 Task: Check the average views per listing of finished basement in the last 1 year.
Action: Mouse moved to (1023, 226)
Screenshot: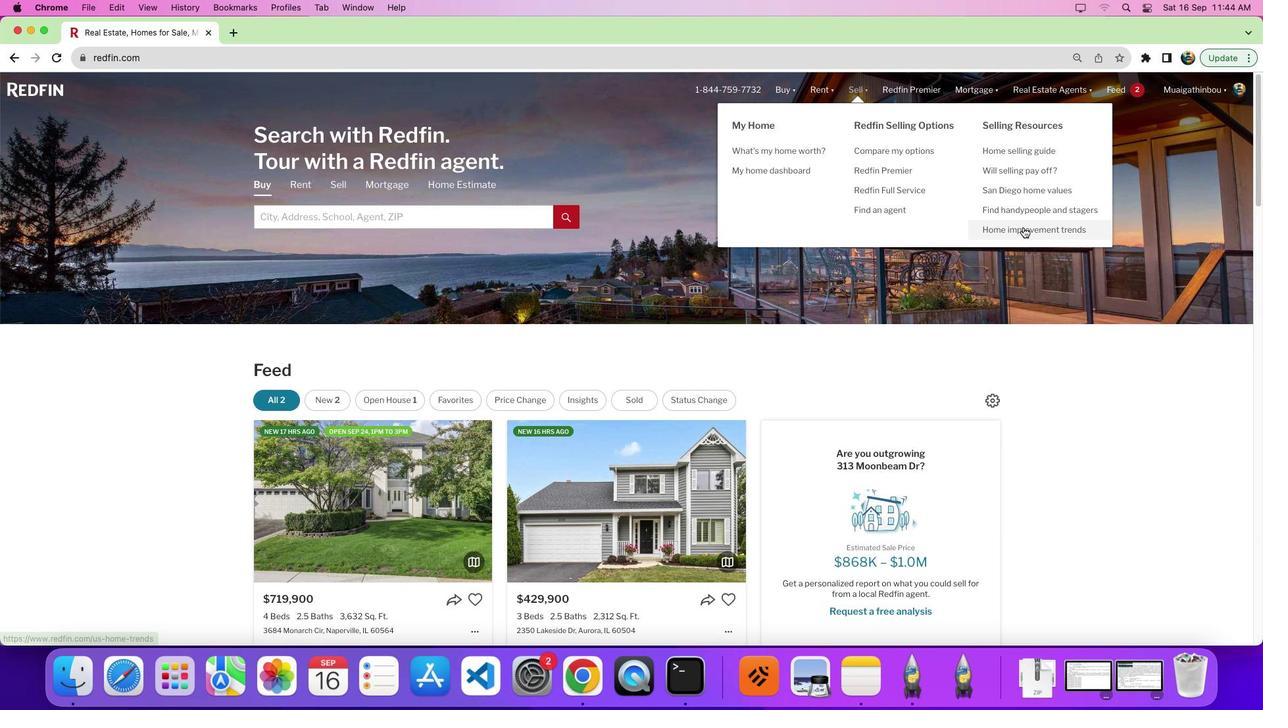 
Action: Mouse pressed left at (1023, 226)
Screenshot: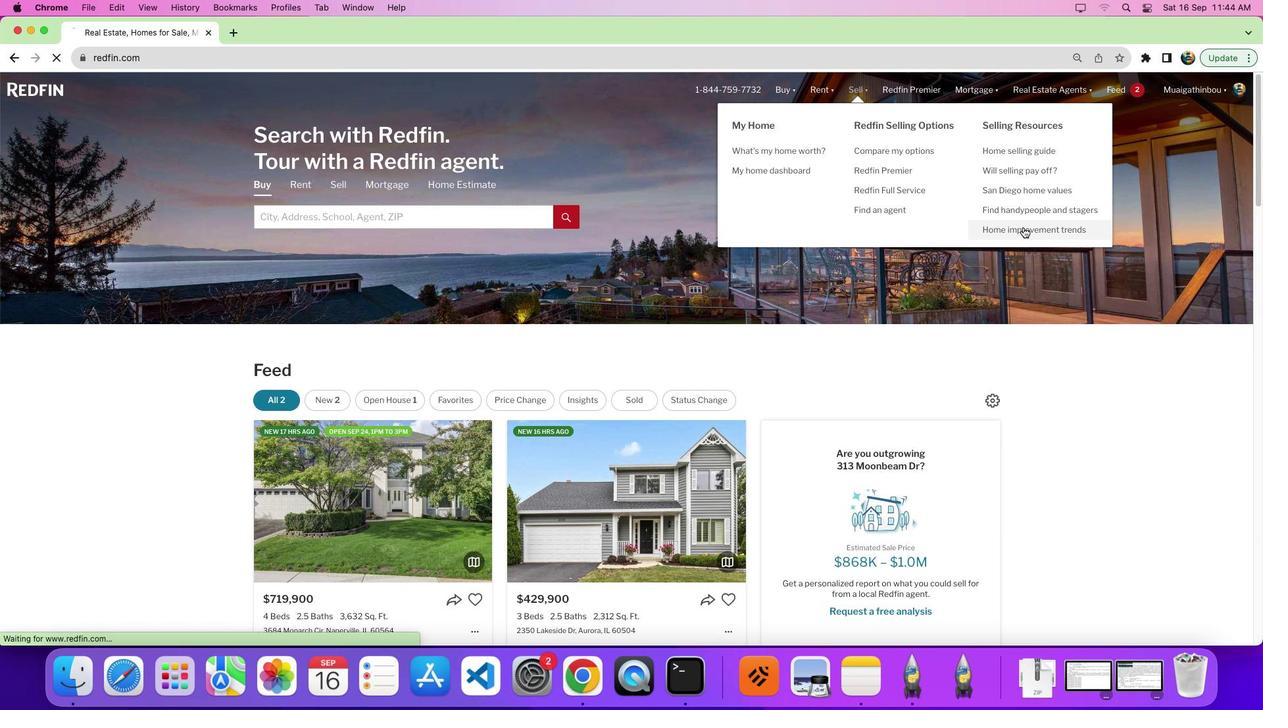 
Action: Mouse pressed left at (1023, 226)
Screenshot: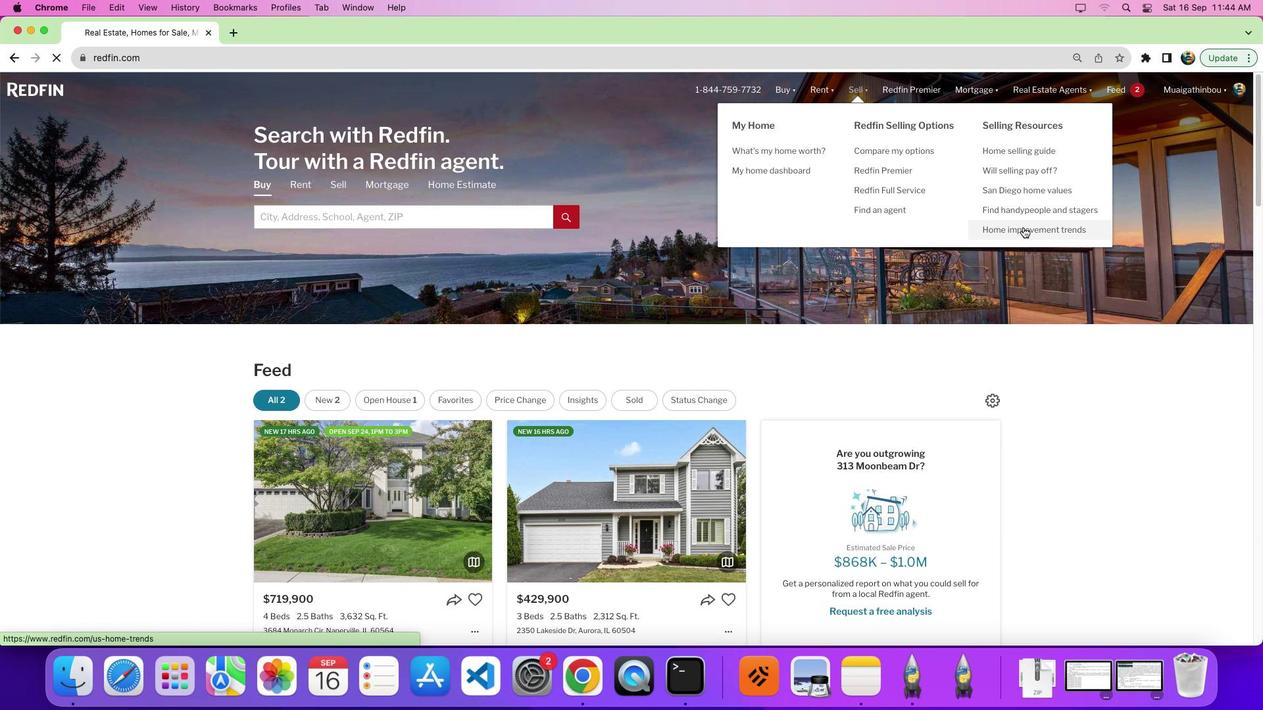 
Action: Mouse moved to (353, 259)
Screenshot: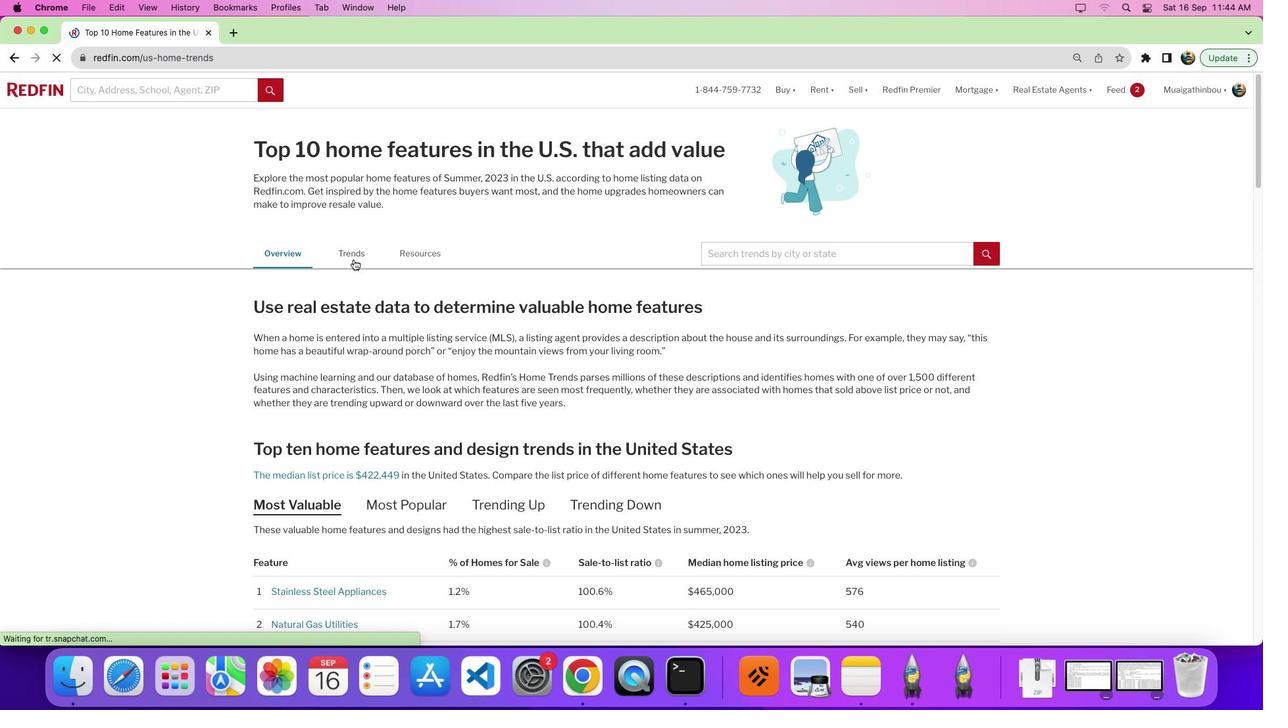 
Action: Mouse pressed left at (353, 259)
Screenshot: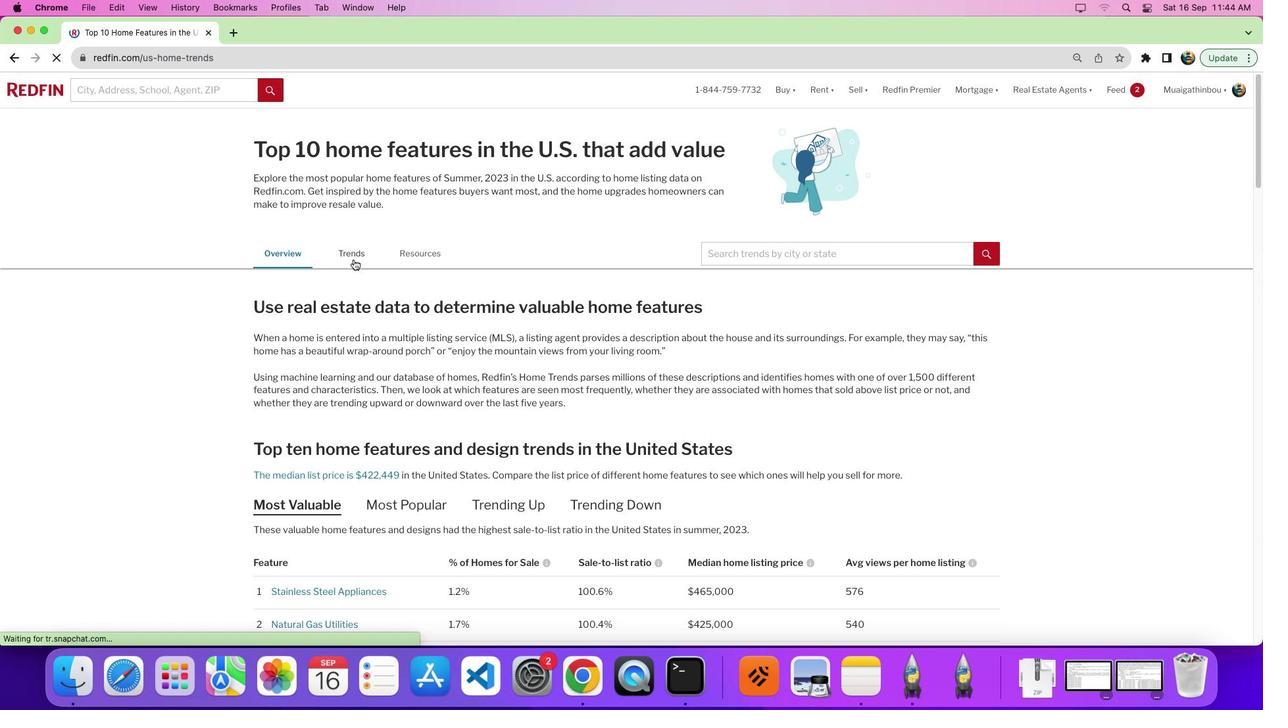 
Action: Mouse moved to (516, 335)
Screenshot: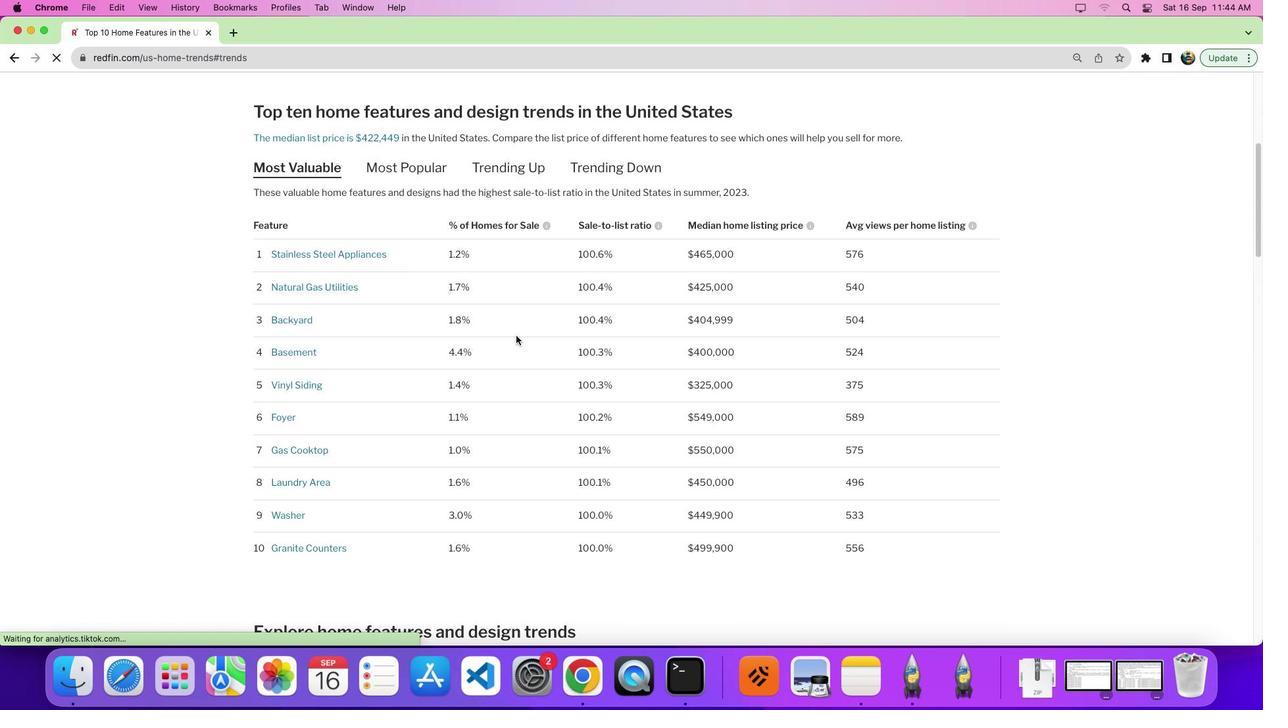 
Action: Mouse scrolled (516, 335) with delta (0, 0)
Screenshot: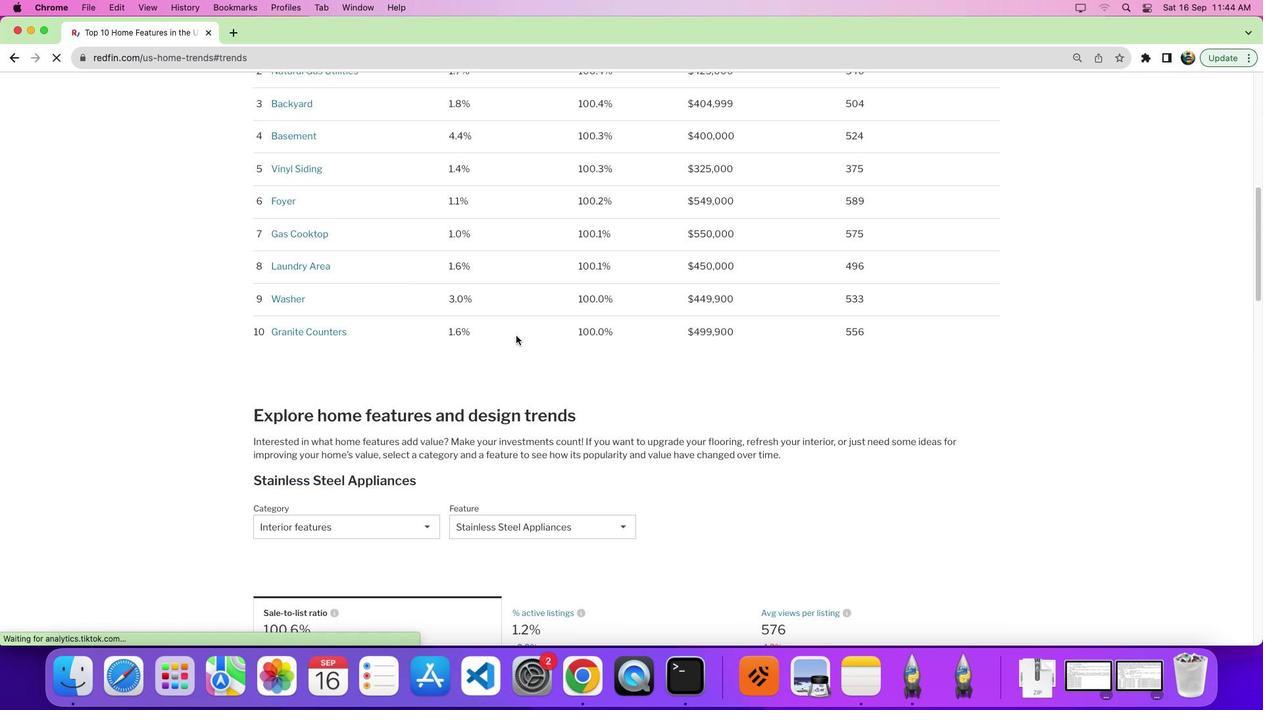 
Action: Mouse scrolled (516, 335) with delta (0, 0)
Screenshot: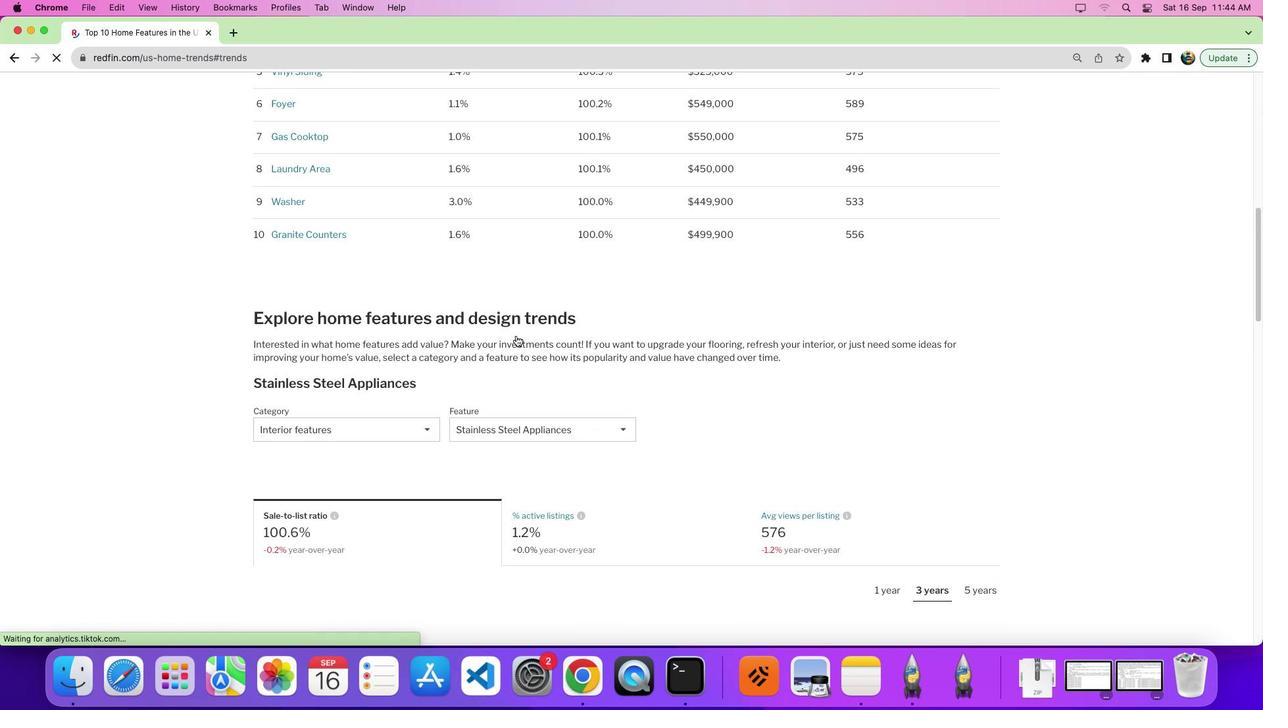 
Action: Mouse scrolled (516, 335) with delta (0, -5)
Screenshot: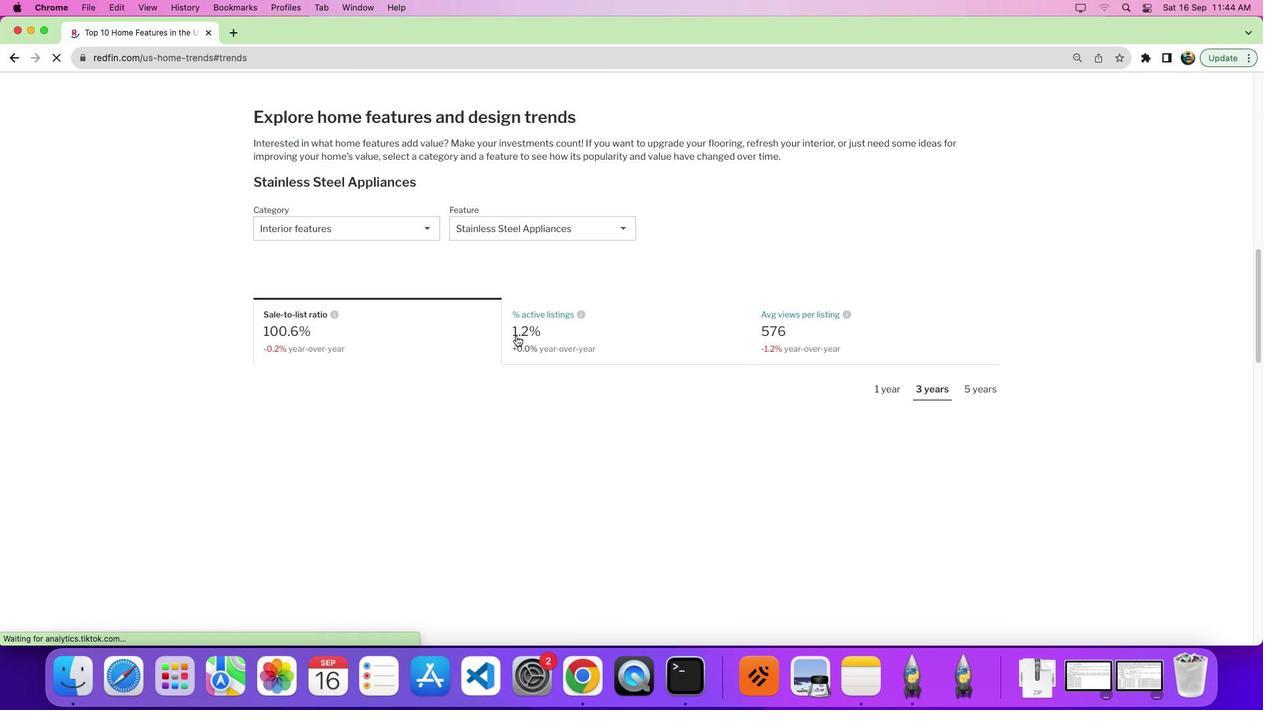 
Action: Mouse scrolled (516, 335) with delta (0, -7)
Screenshot: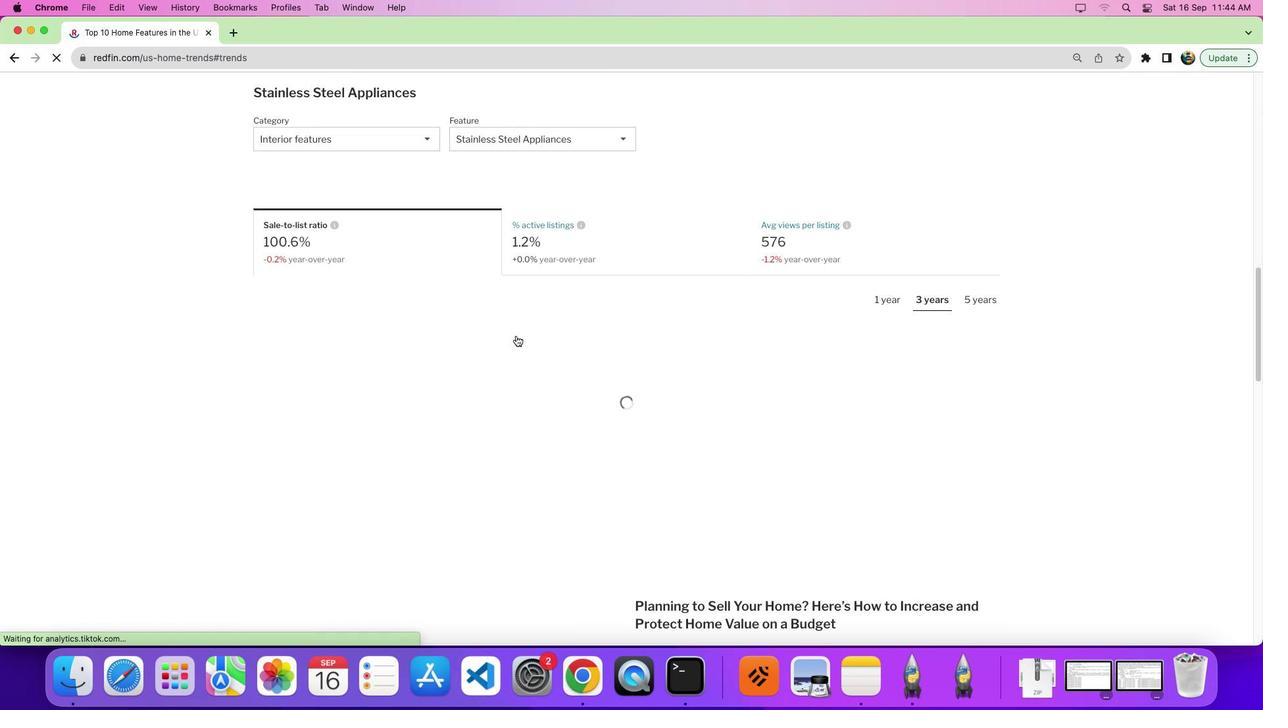 
Action: Mouse scrolled (516, 335) with delta (0, 0)
Screenshot: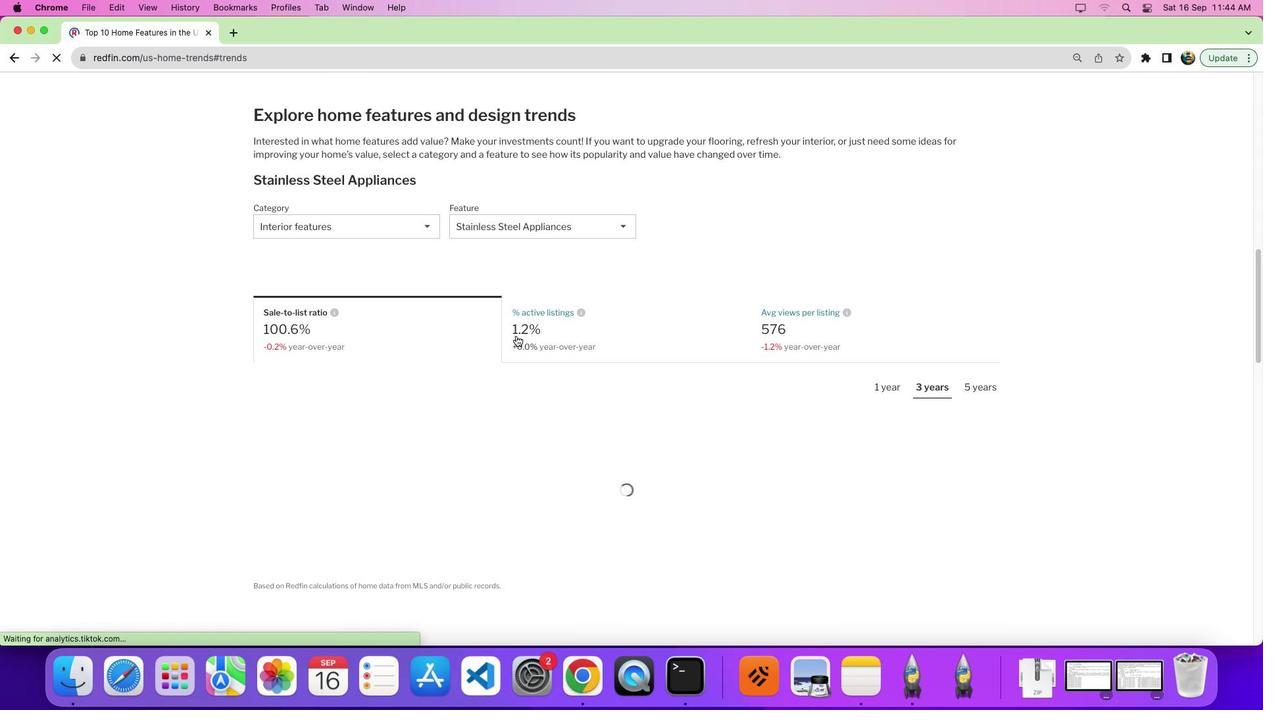 
Action: Mouse moved to (519, 330)
Screenshot: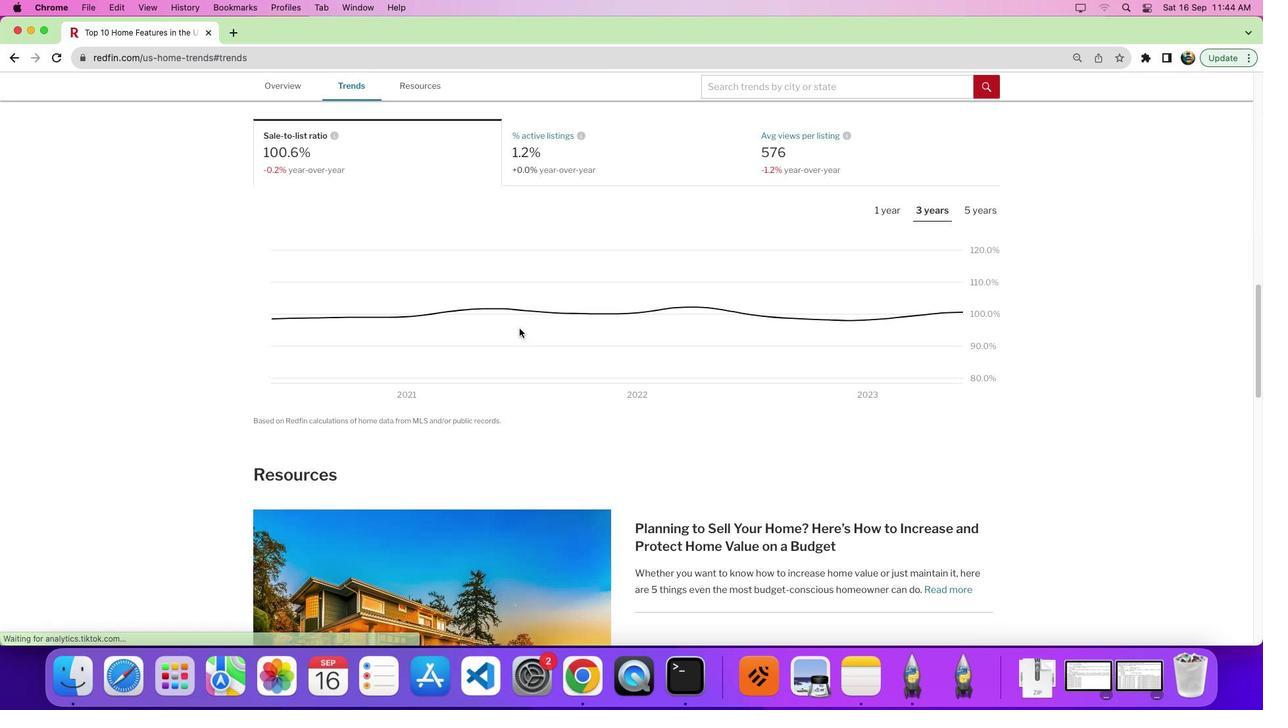 
Action: Mouse scrolled (519, 330) with delta (0, 0)
Screenshot: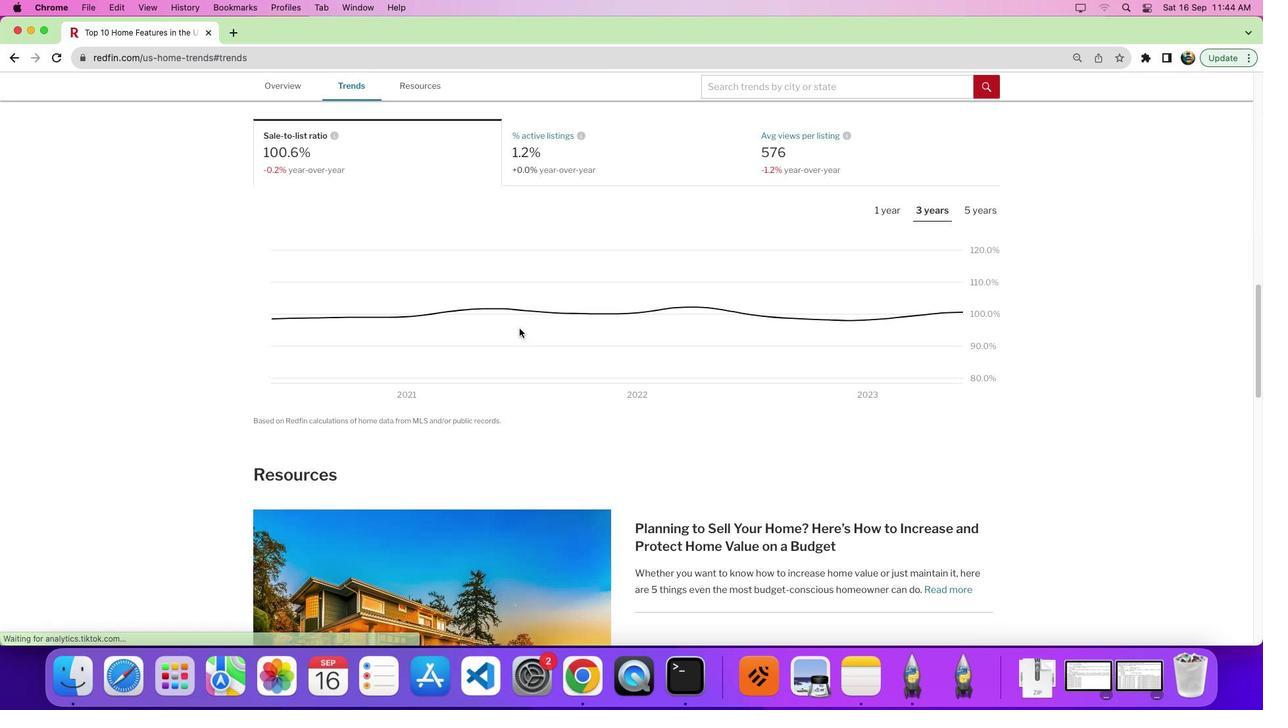 
Action: Mouse moved to (519, 329)
Screenshot: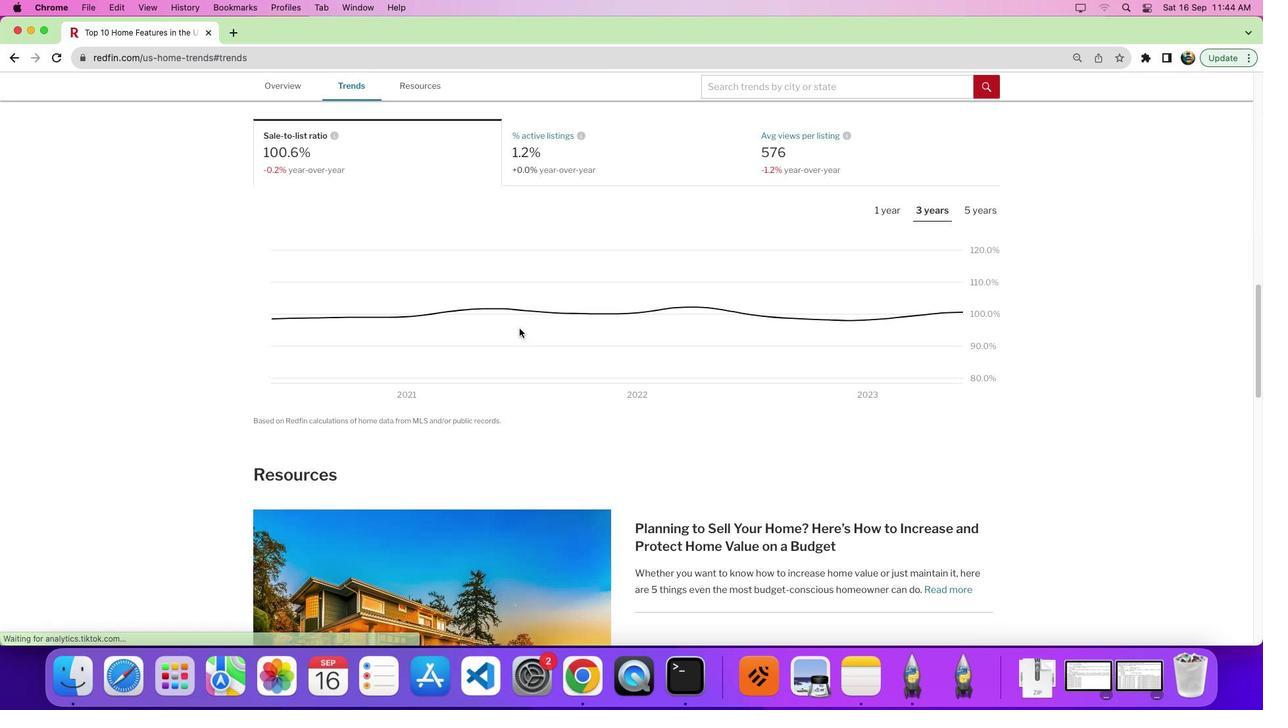 
Action: Mouse scrolled (519, 329) with delta (0, 0)
Screenshot: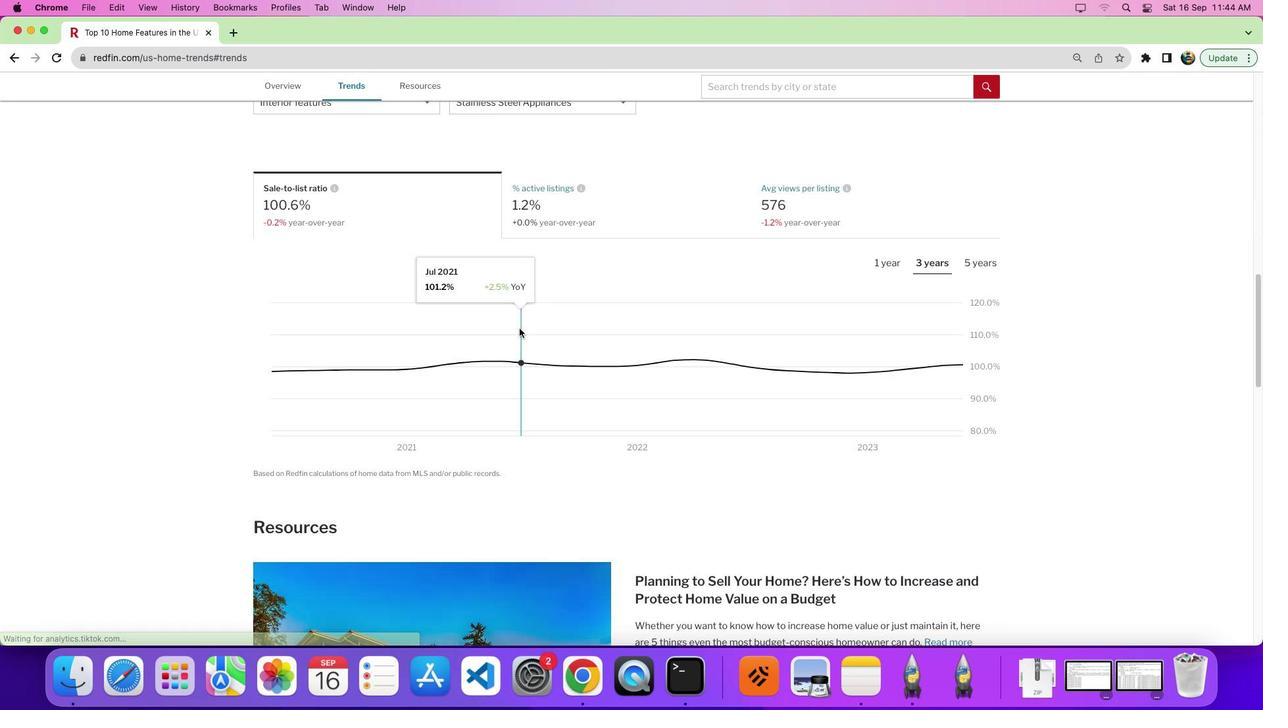 
Action: Mouse moved to (519, 328)
Screenshot: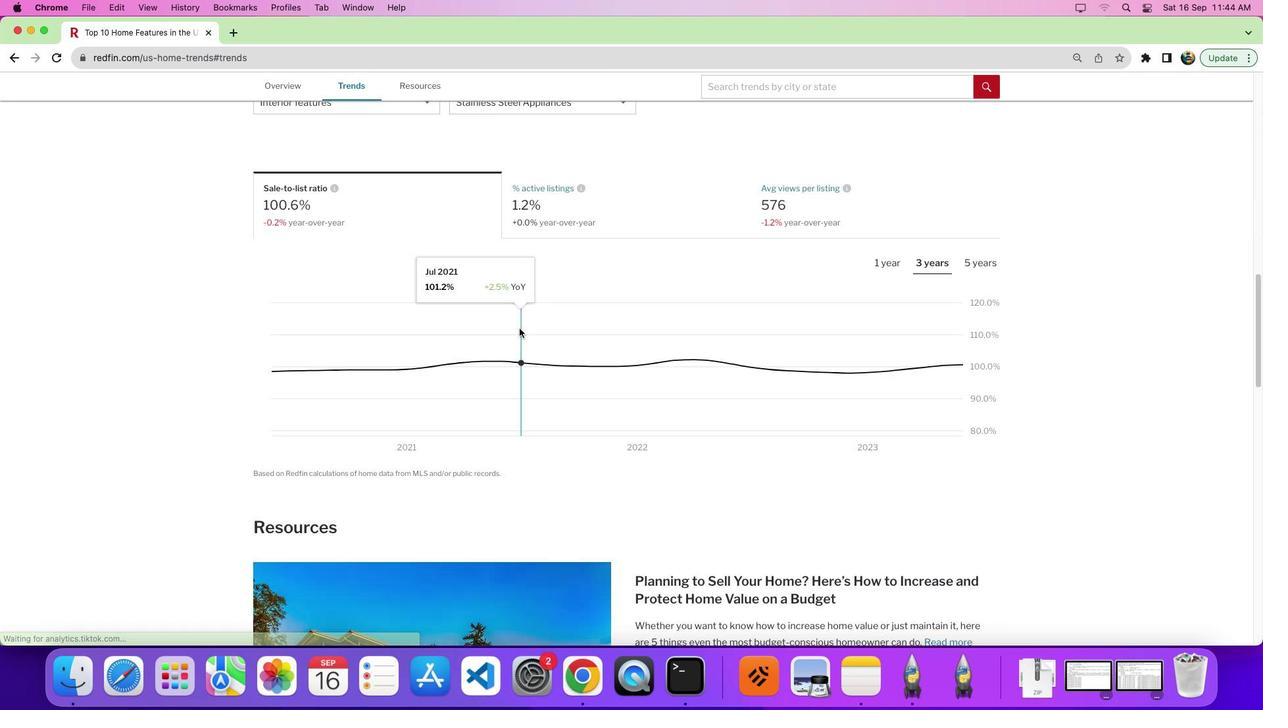 
Action: Mouse scrolled (519, 328) with delta (0, -4)
Screenshot: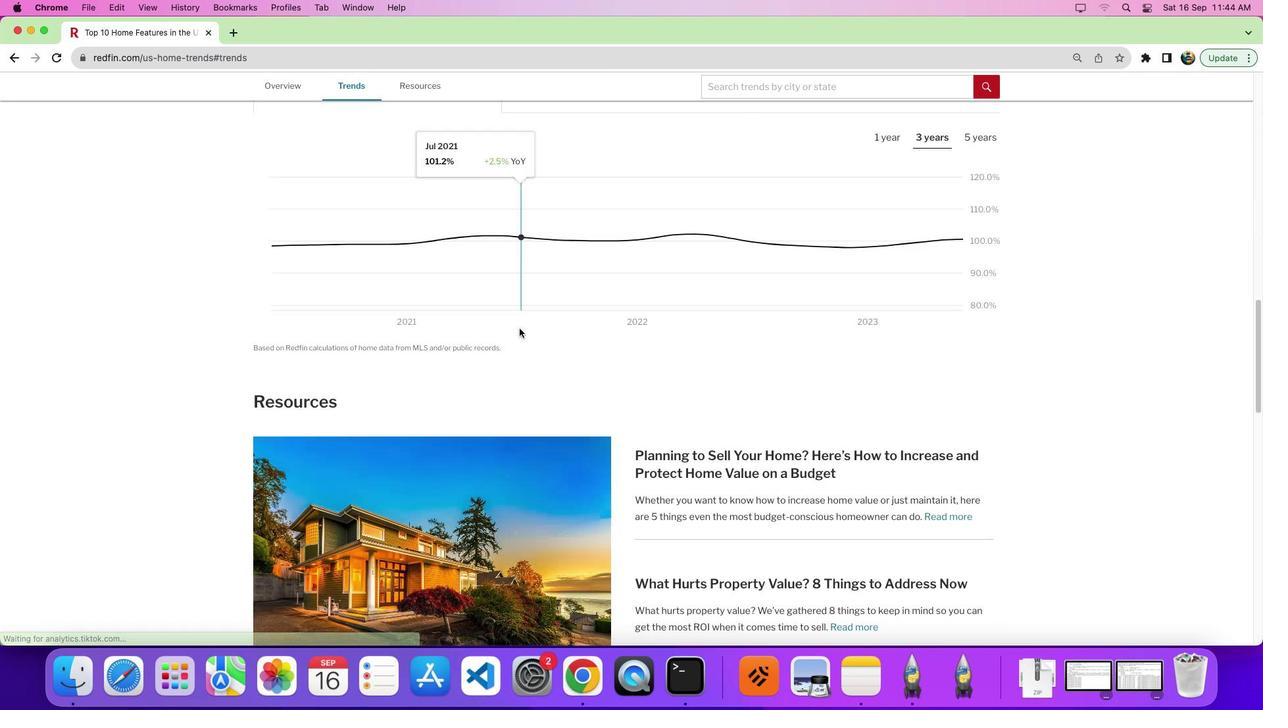 
Action: Mouse moved to (519, 328)
Screenshot: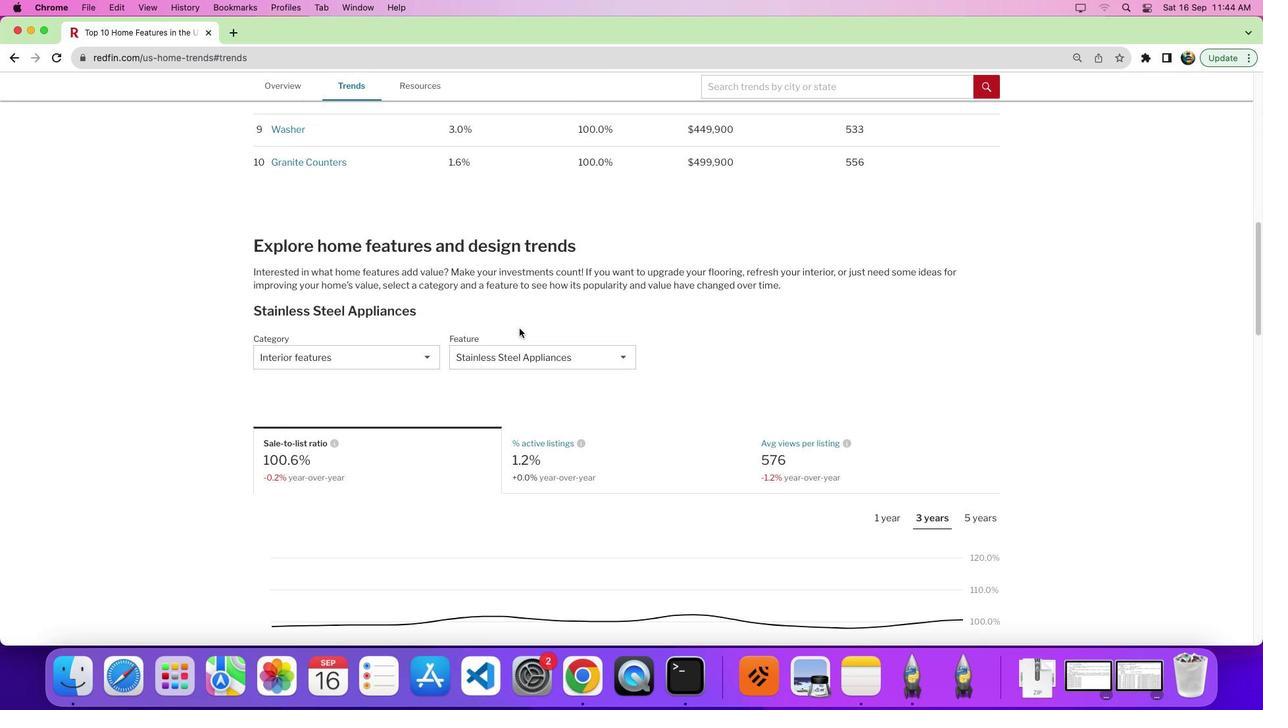 
Action: Mouse scrolled (519, 328) with delta (0, 0)
Screenshot: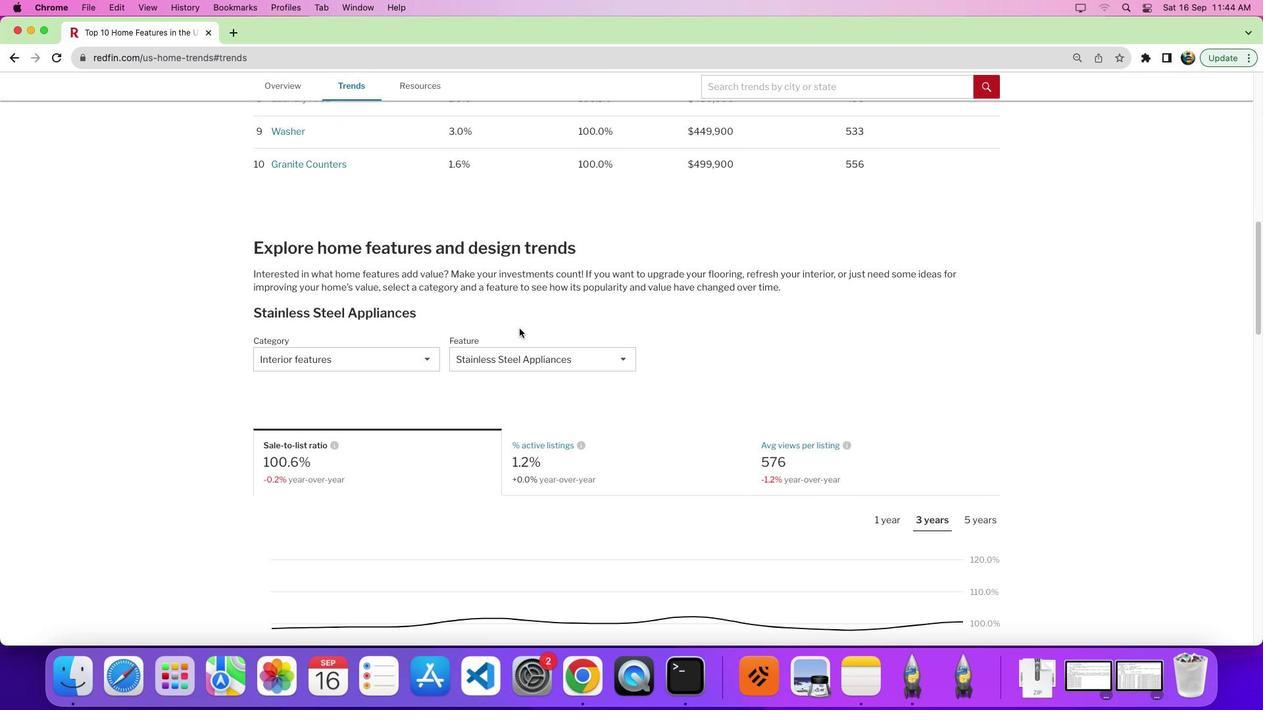 
Action: Mouse moved to (529, 362)
Screenshot: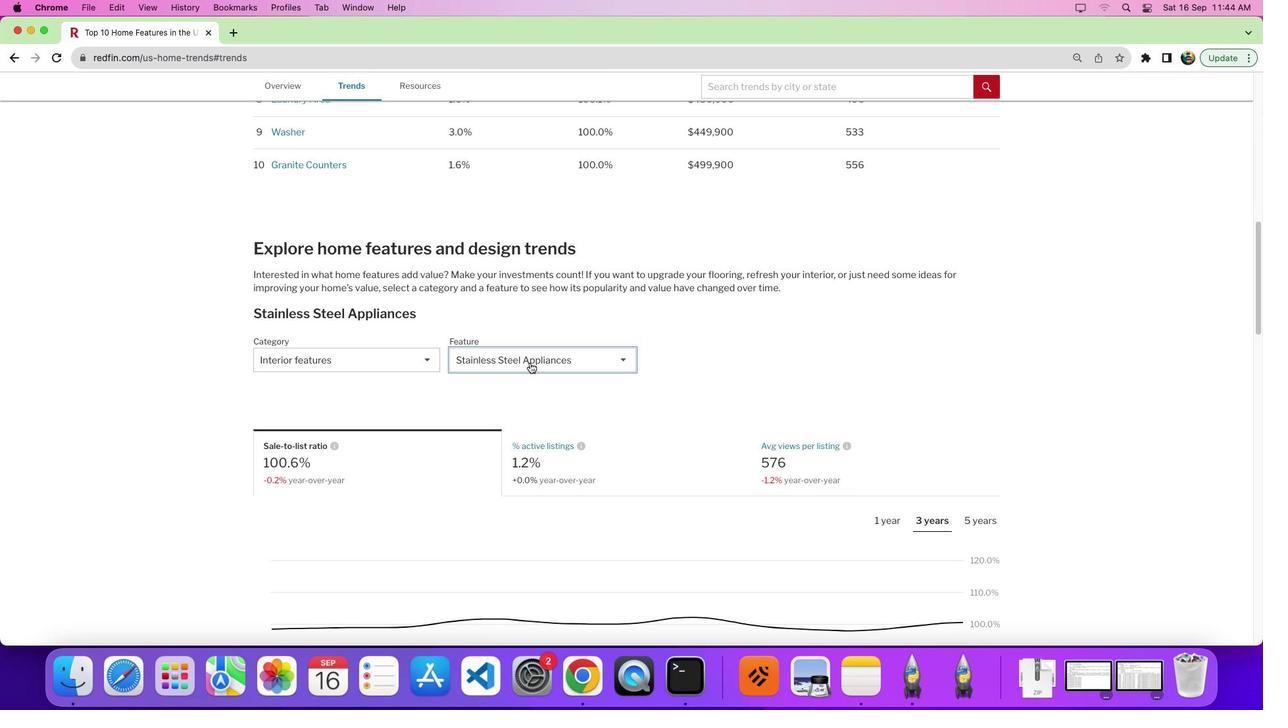 
Action: Mouse pressed left at (529, 362)
Screenshot: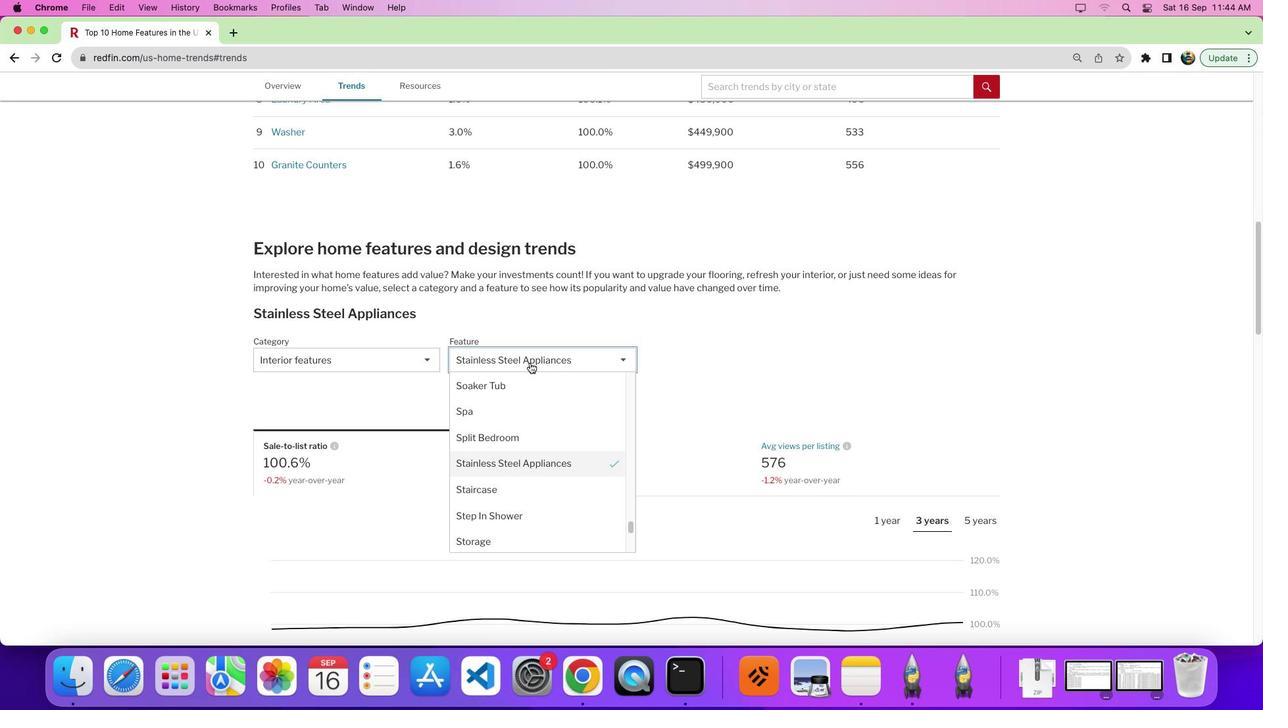 
Action: Mouse moved to (636, 467)
Screenshot: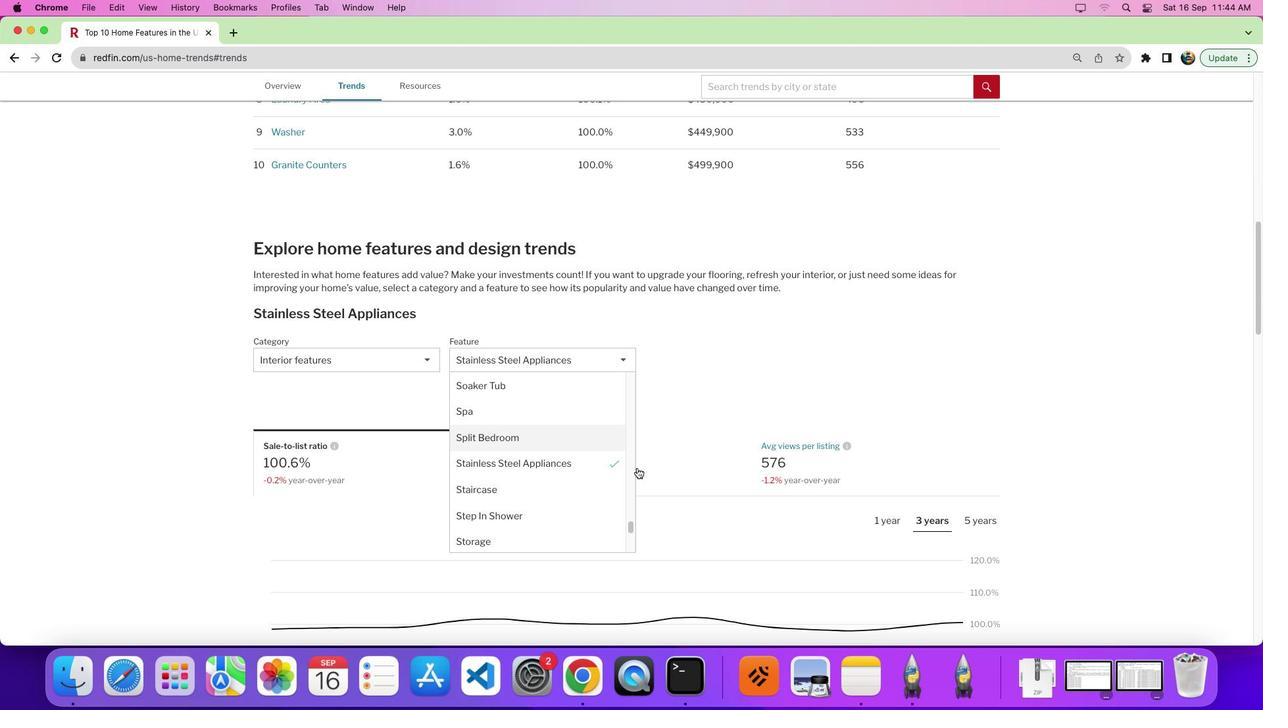 
Action: Mouse pressed left at (636, 467)
Screenshot: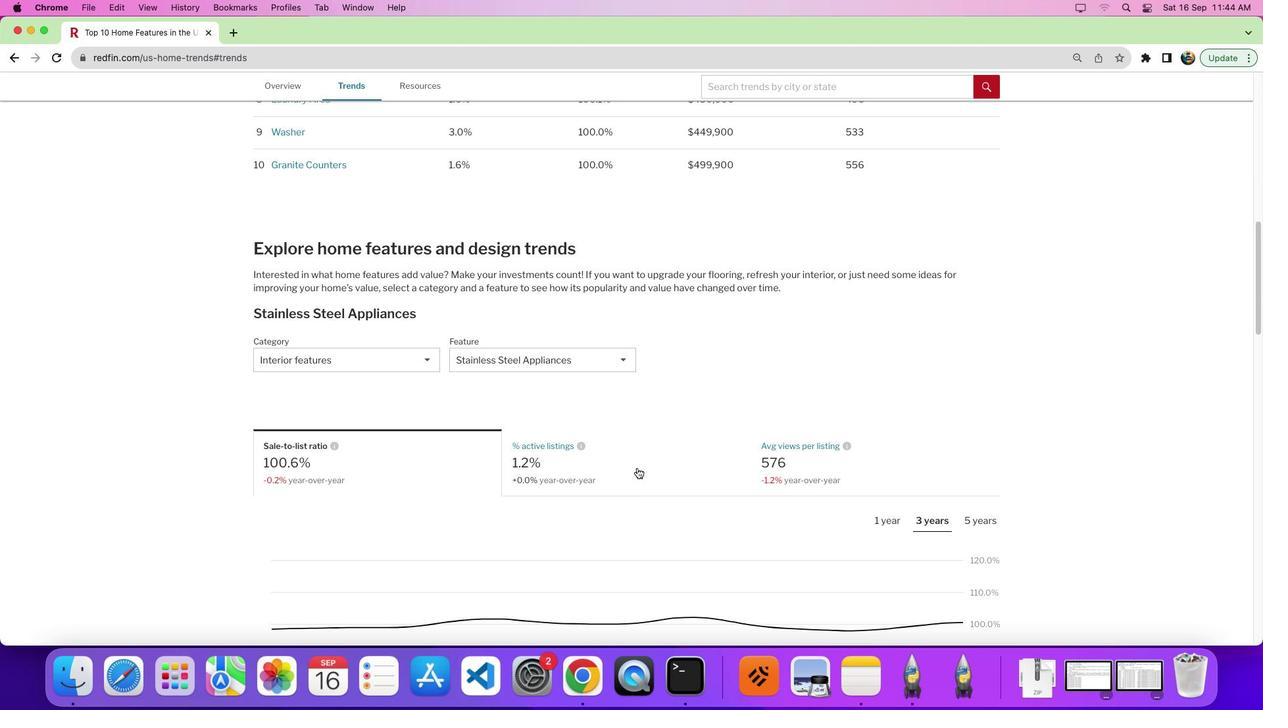 
Action: Mouse moved to (588, 361)
Screenshot: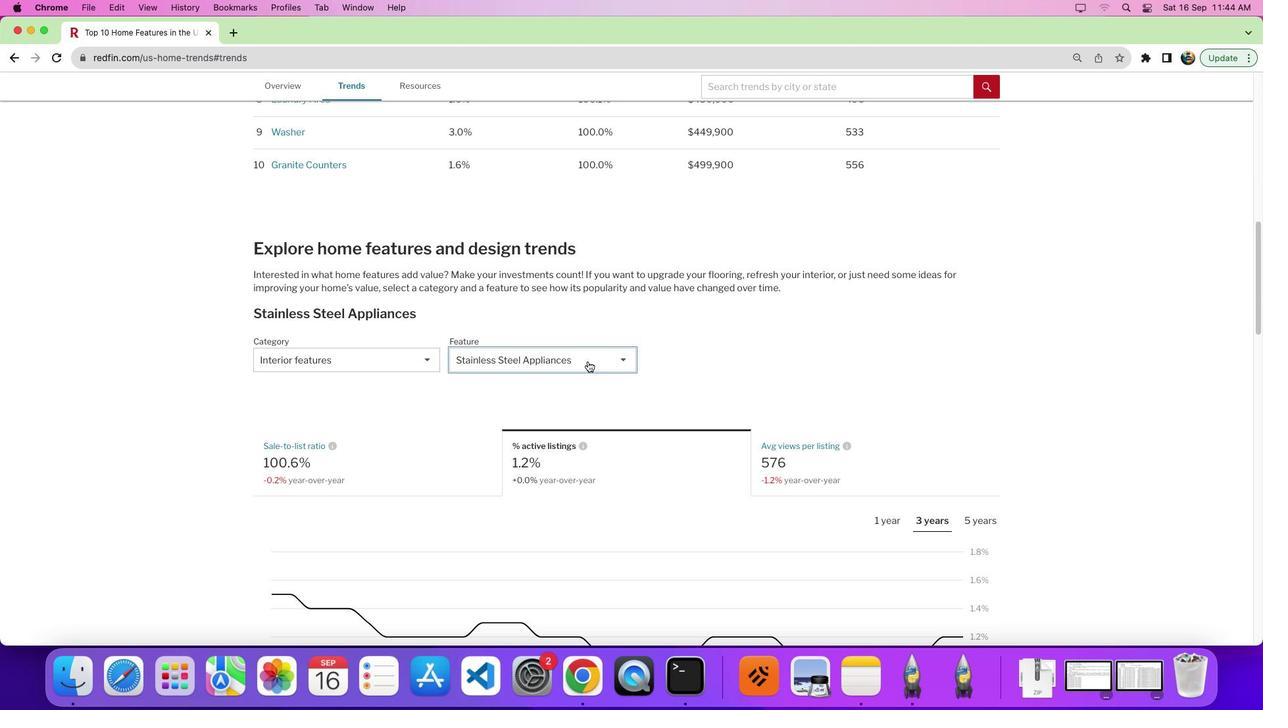 
Action: Mouse pressed left at (588, 361)
Screenshot: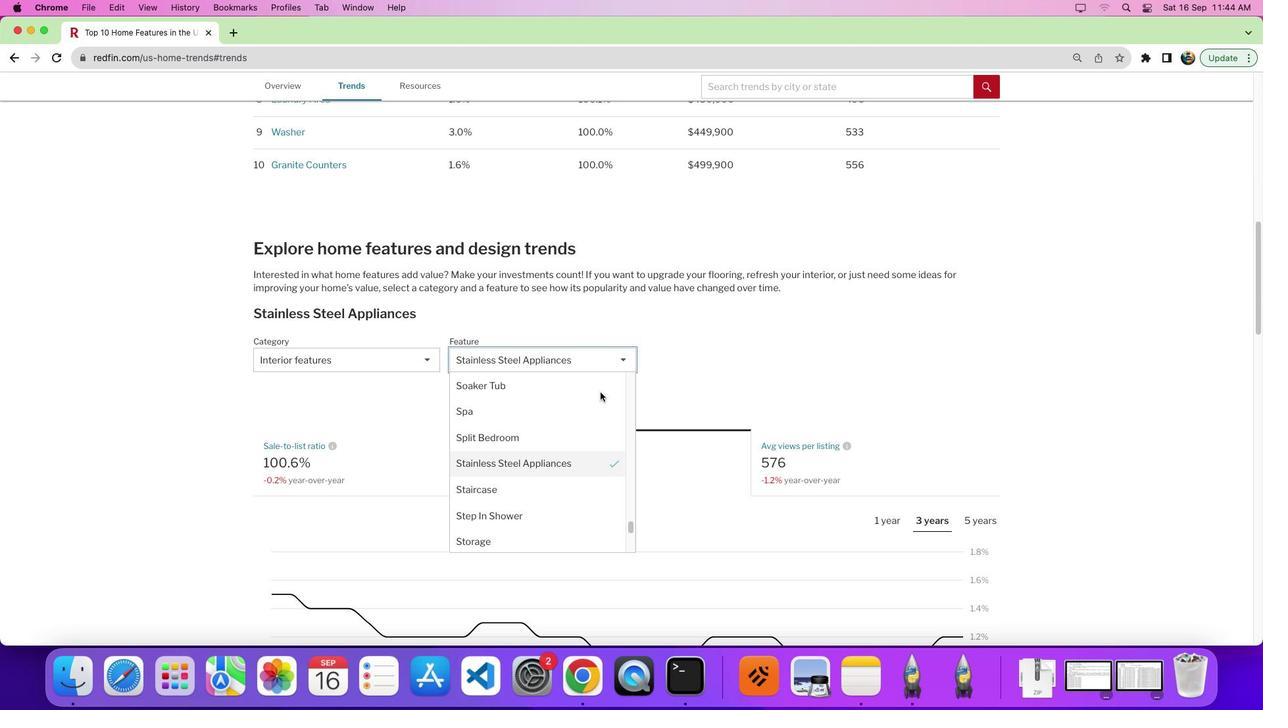
Action: Mouse moved to (628, 442)
Screenshot: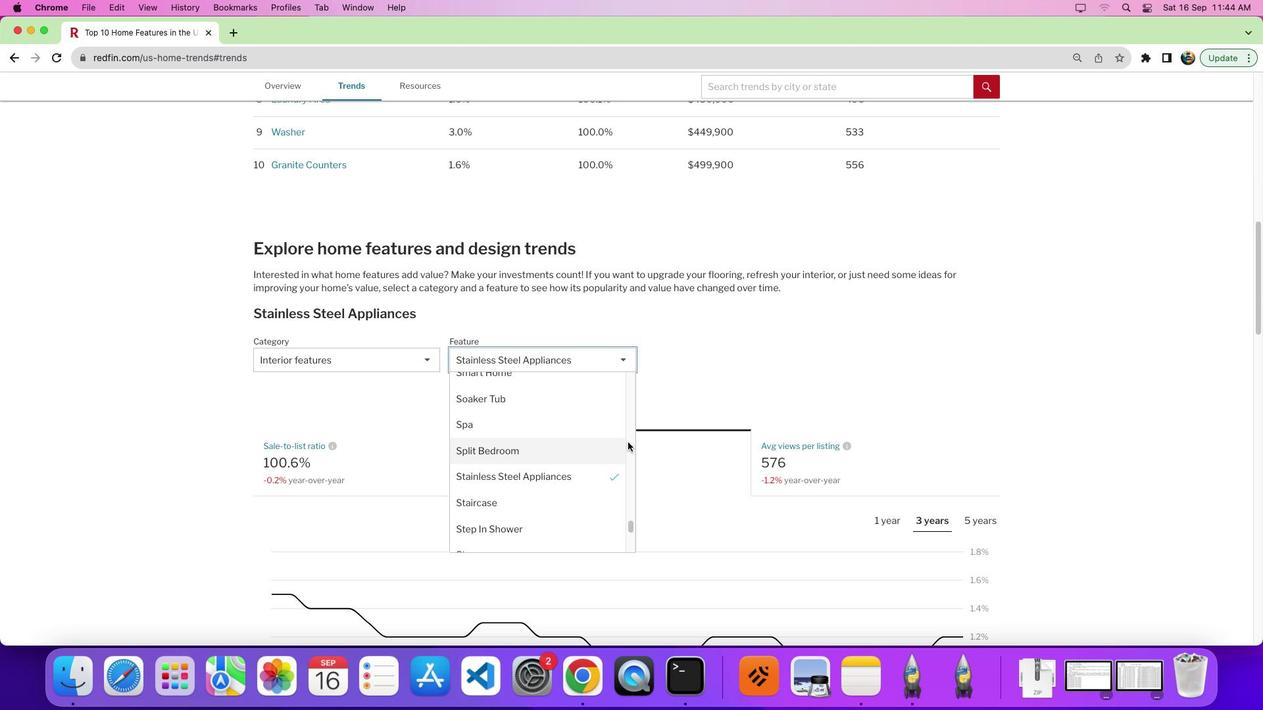 
Action: Mouse pressed left at (628, 442)
Screenshot: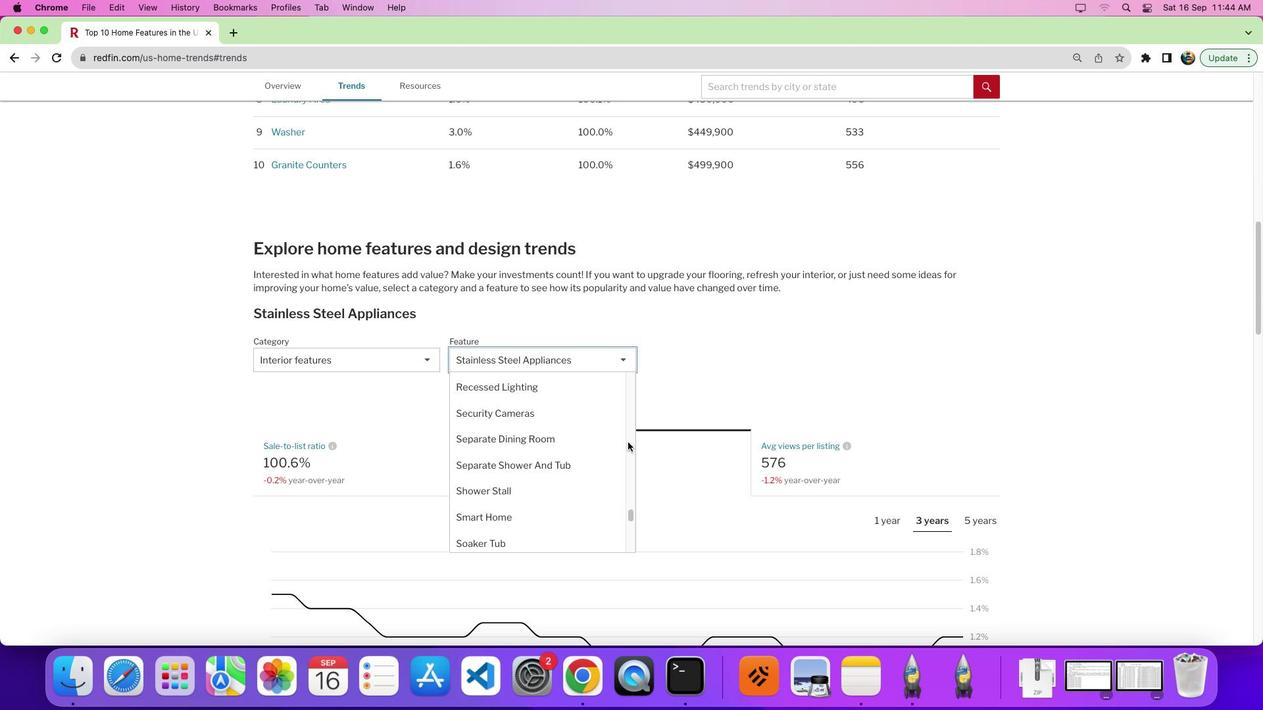 
Action: Mouse moved to (503, 461)
Screenshot: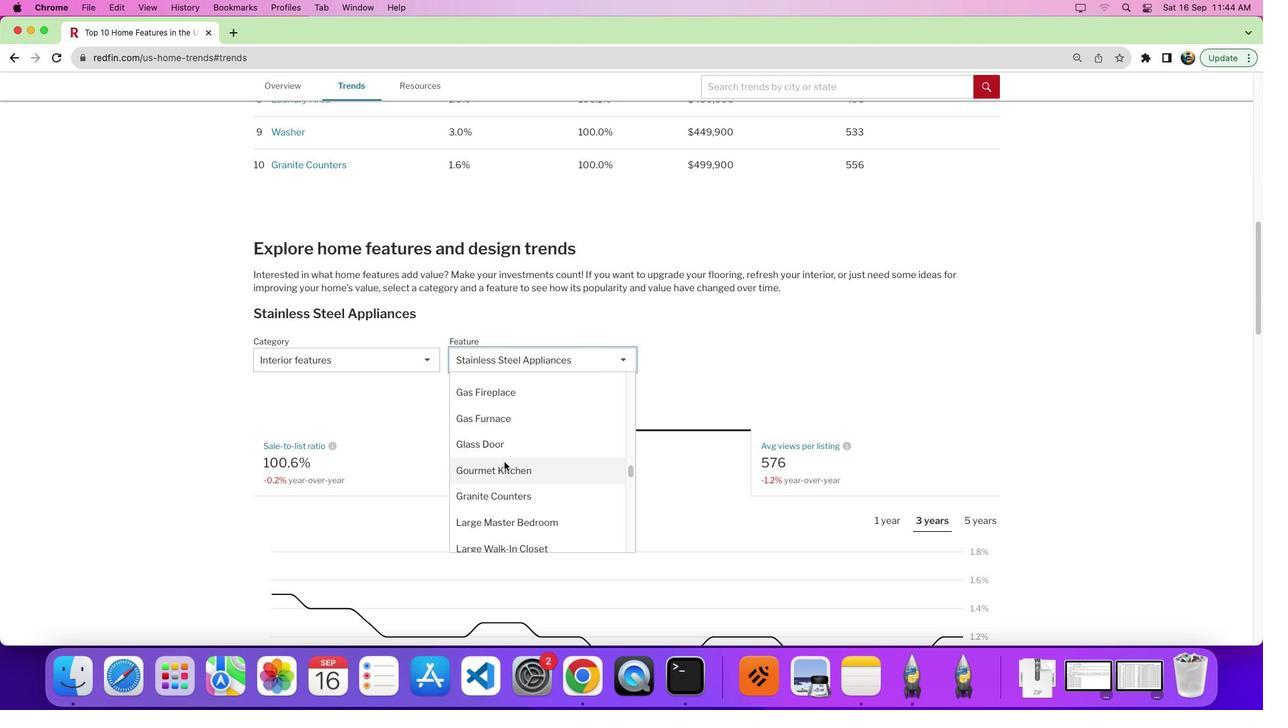 
Action: Mouse scrolled (503, 461) with delta (0, 0)
Screenshot: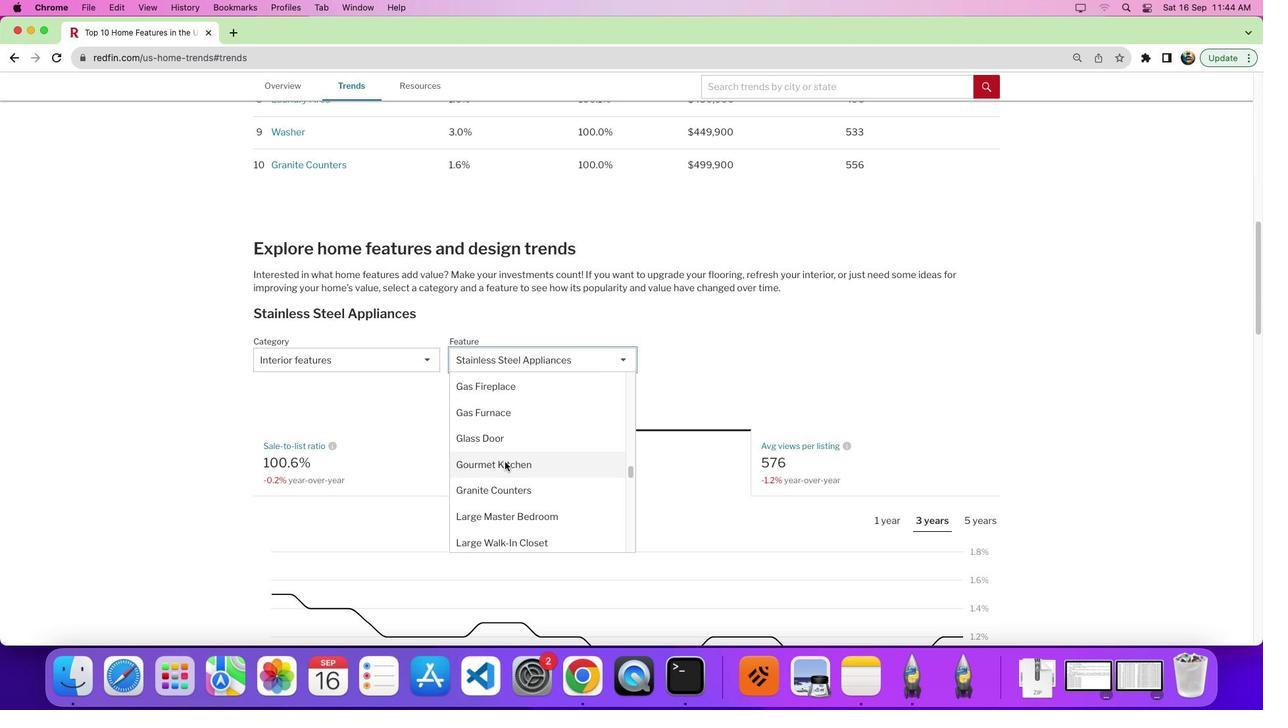 
Action: Mouse moved to (504, 462)
Screenshot: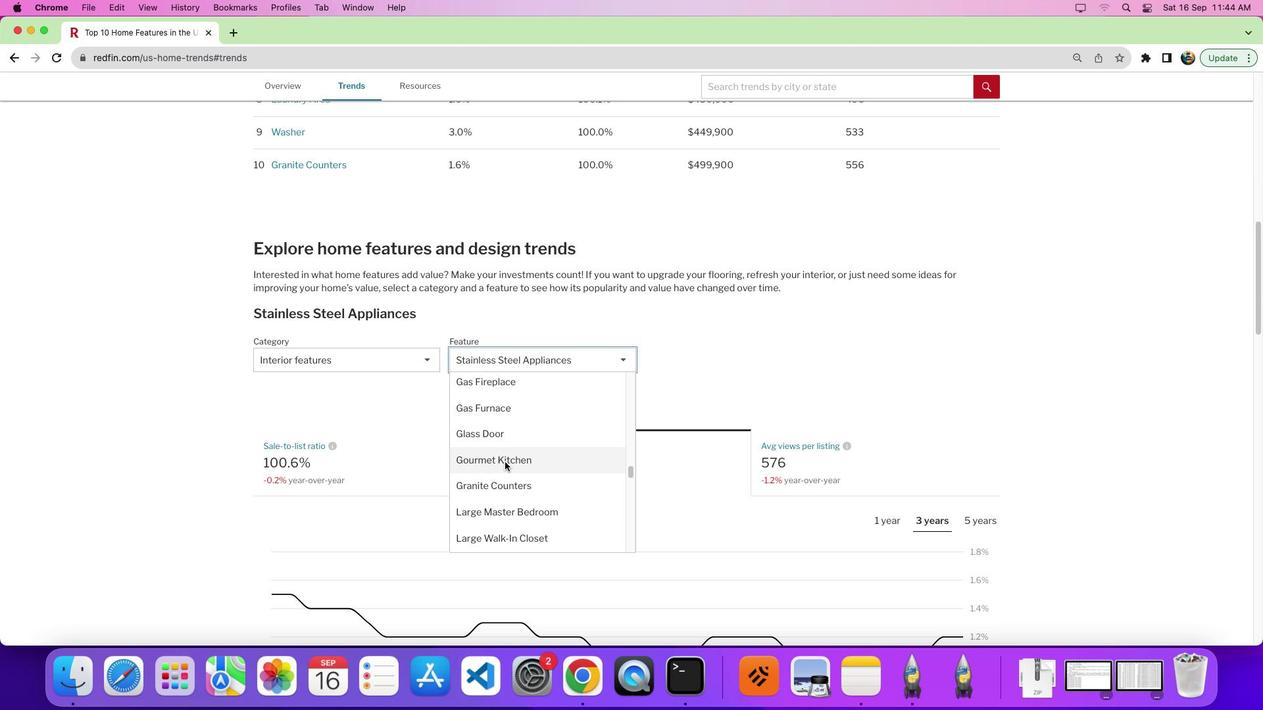 
Action: Mouse scrolled (504, 462) with delta (0, 0)
Screenshot: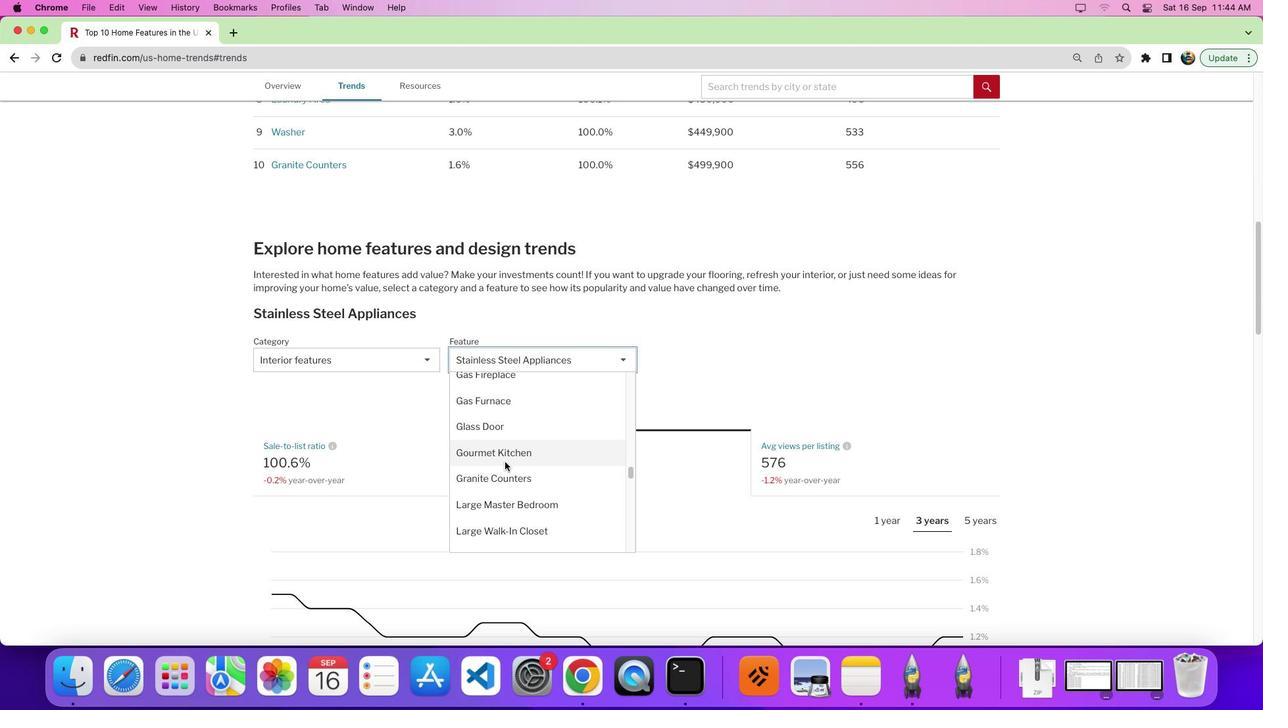 
Action: Mouse moved to (507, 457)
Screenshot: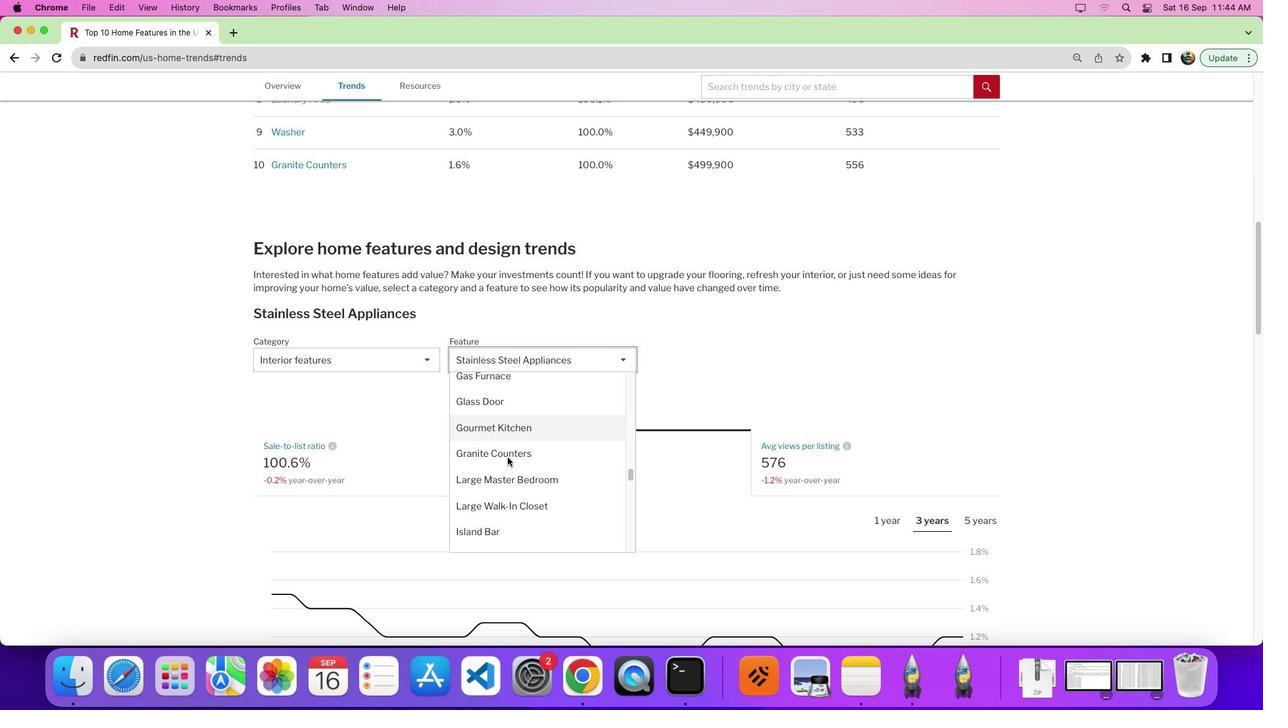 
Action: Mouse scrolled (507, 457) with delta (0, 0)
Screenshot: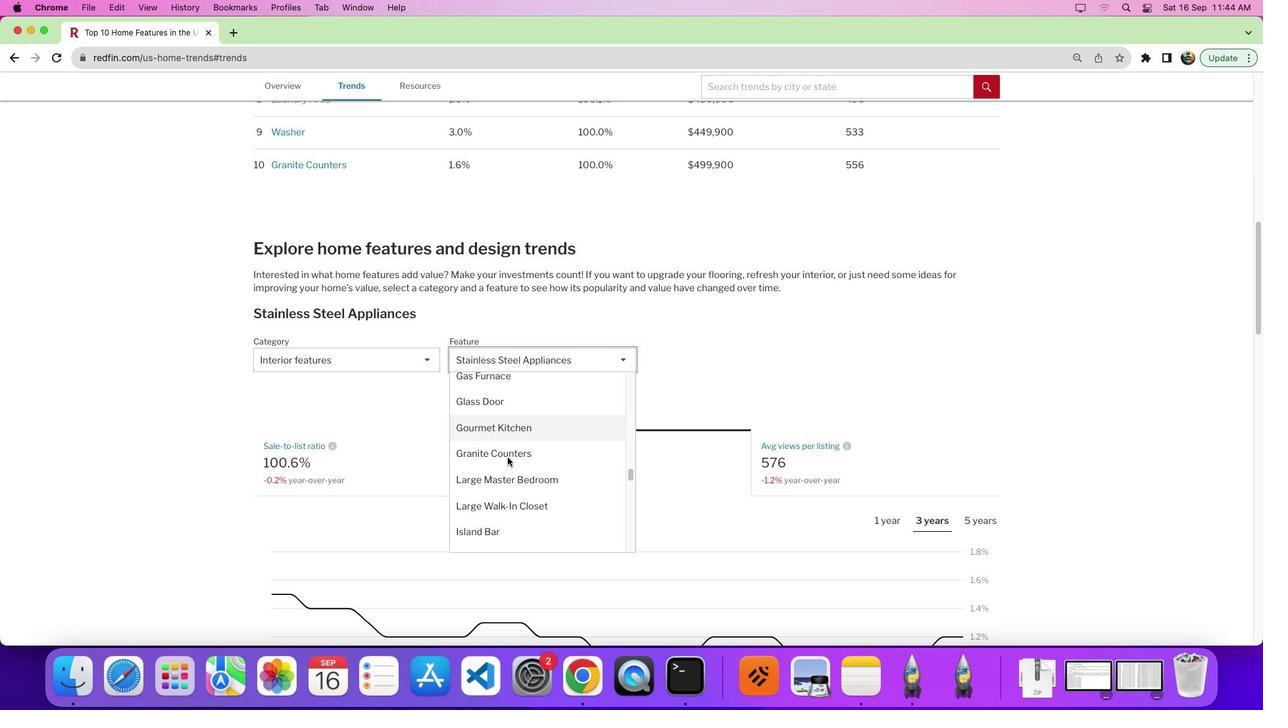 
Action: Mouse scrolled (507, 457) with delta (0, 0)
Screenshot: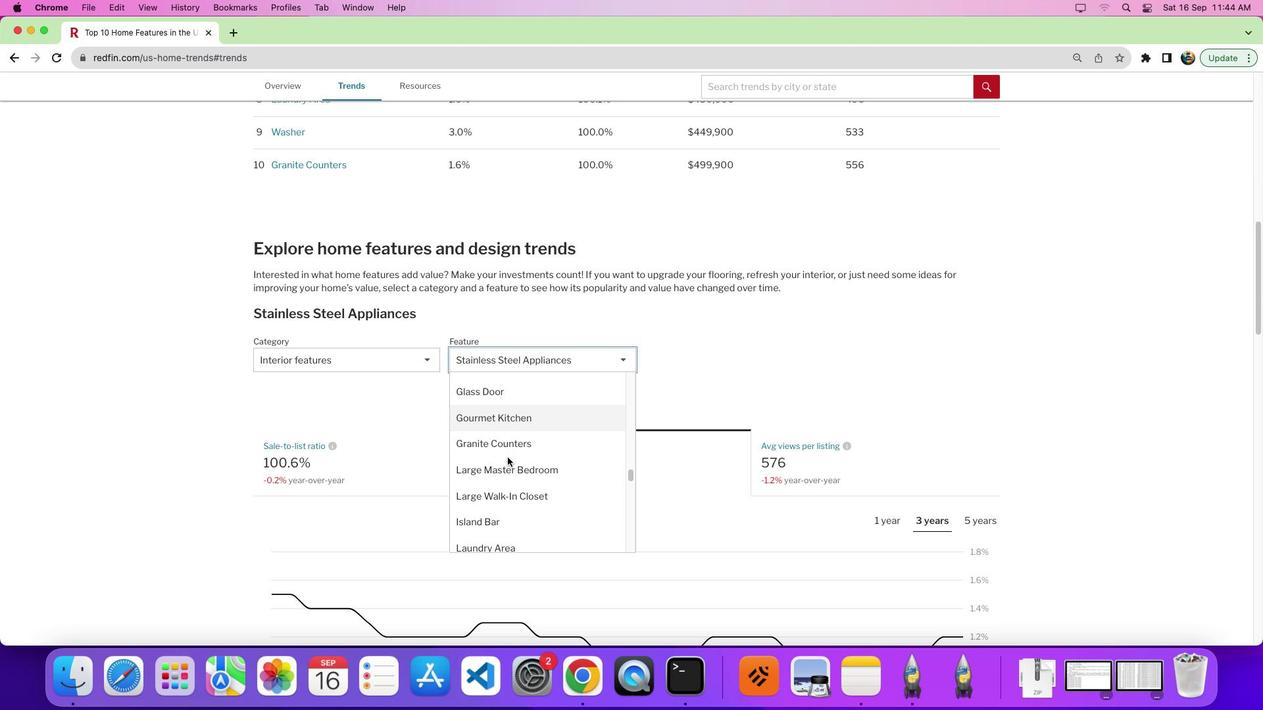 
Action: Mouse scrolled (507, 457) with delta (0, 0)
Screenshot: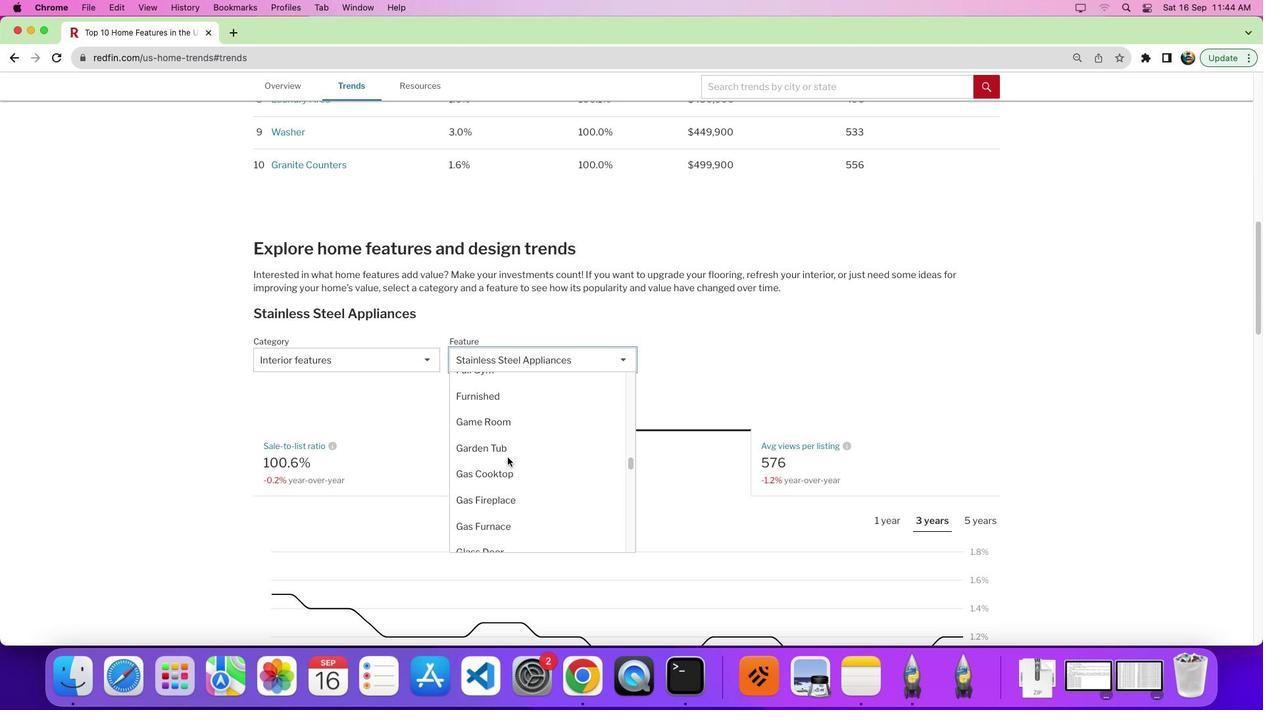 
Action: Mouse scrolled (507, 457) with delta (0, 0)
Screenshot: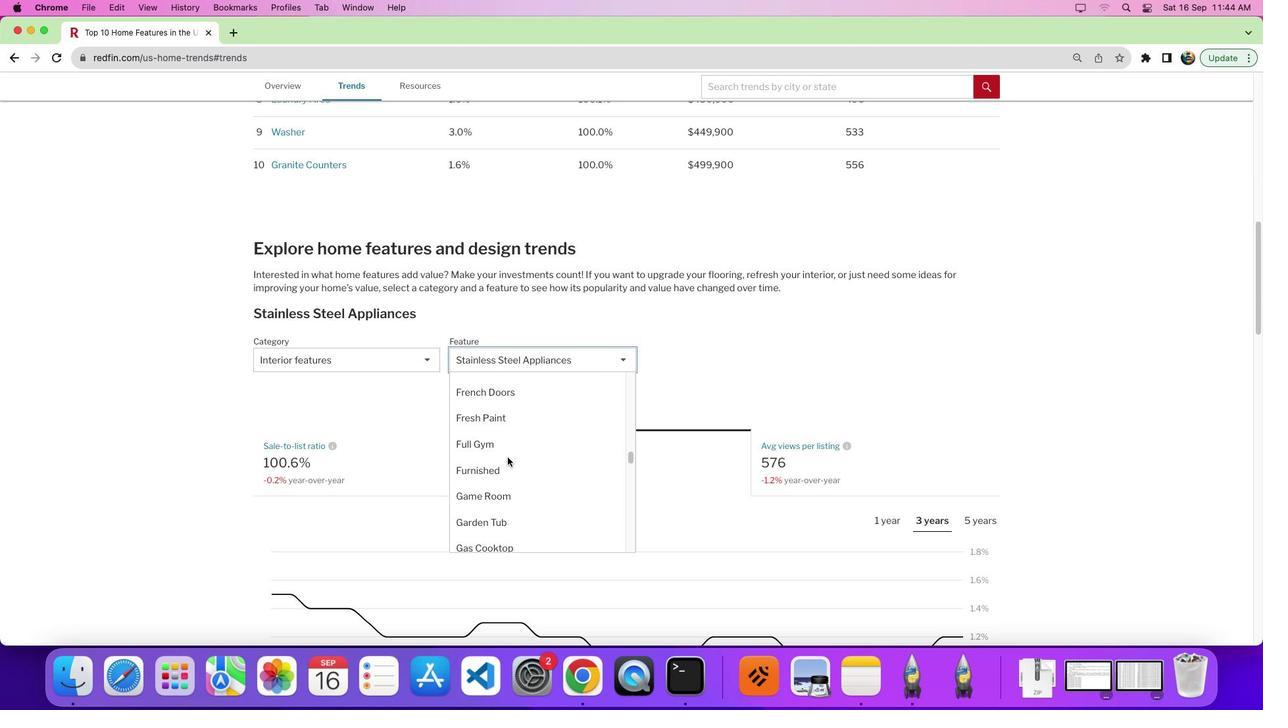 
Action: Mouse scrolled (507, 457) with delta (0, 4)
Screenshot: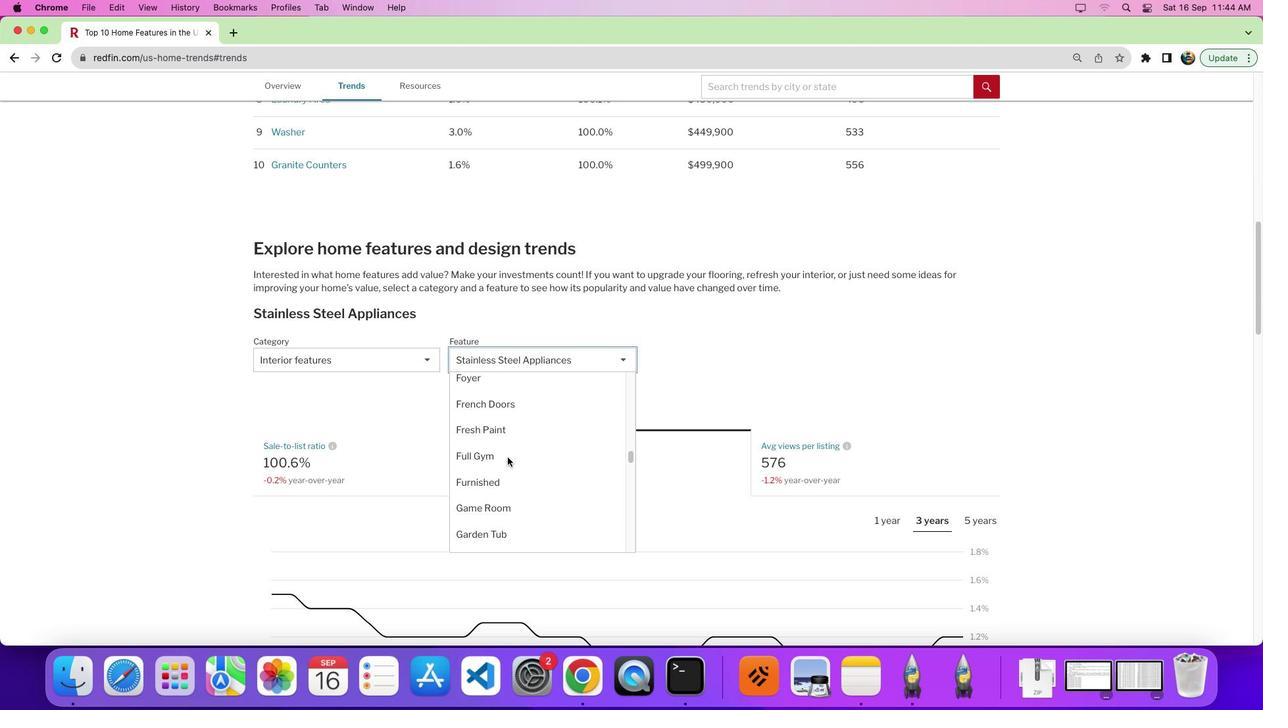 
Action: Mouse moved to (530, 451)
Screenshot: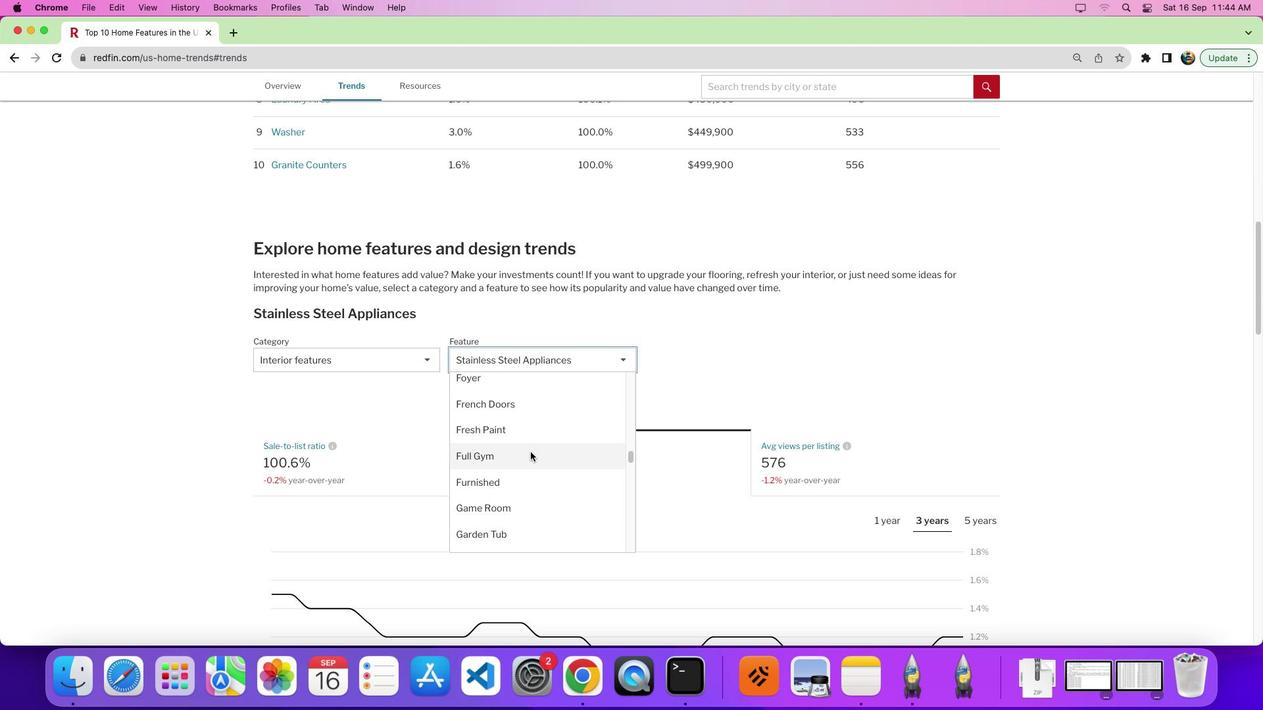 
Action: Mouse scrolled (530, 451) with delta (0, 0)
Screenshot: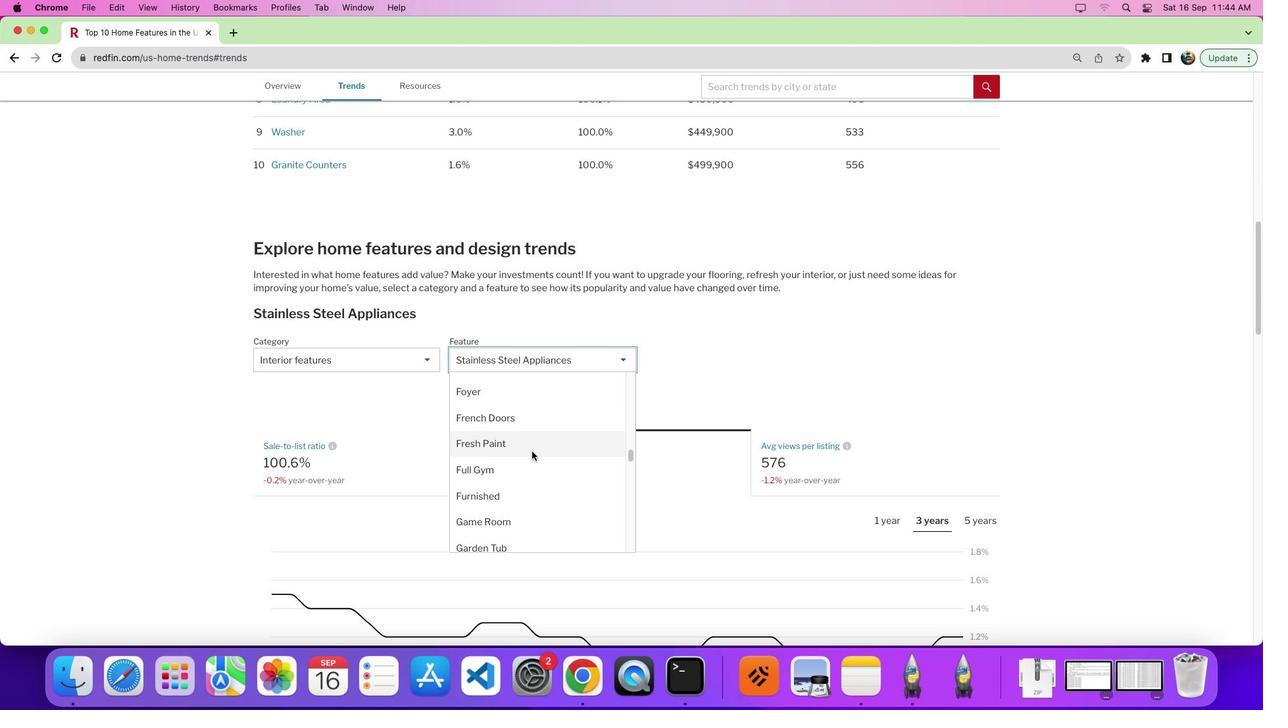 
Action: Mouse scrolled (530, 451) with delta (0, 0)
Screenshot: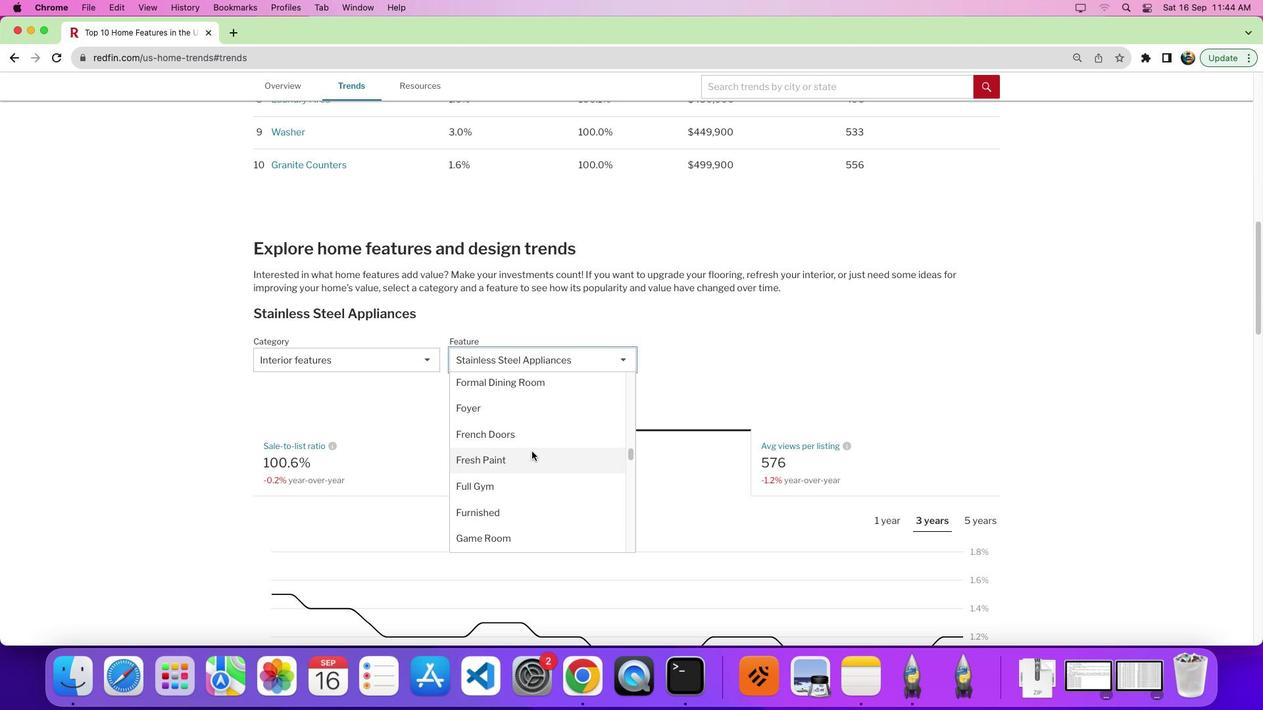 
Action: Mouse moved to (532, 451)
Screenshot: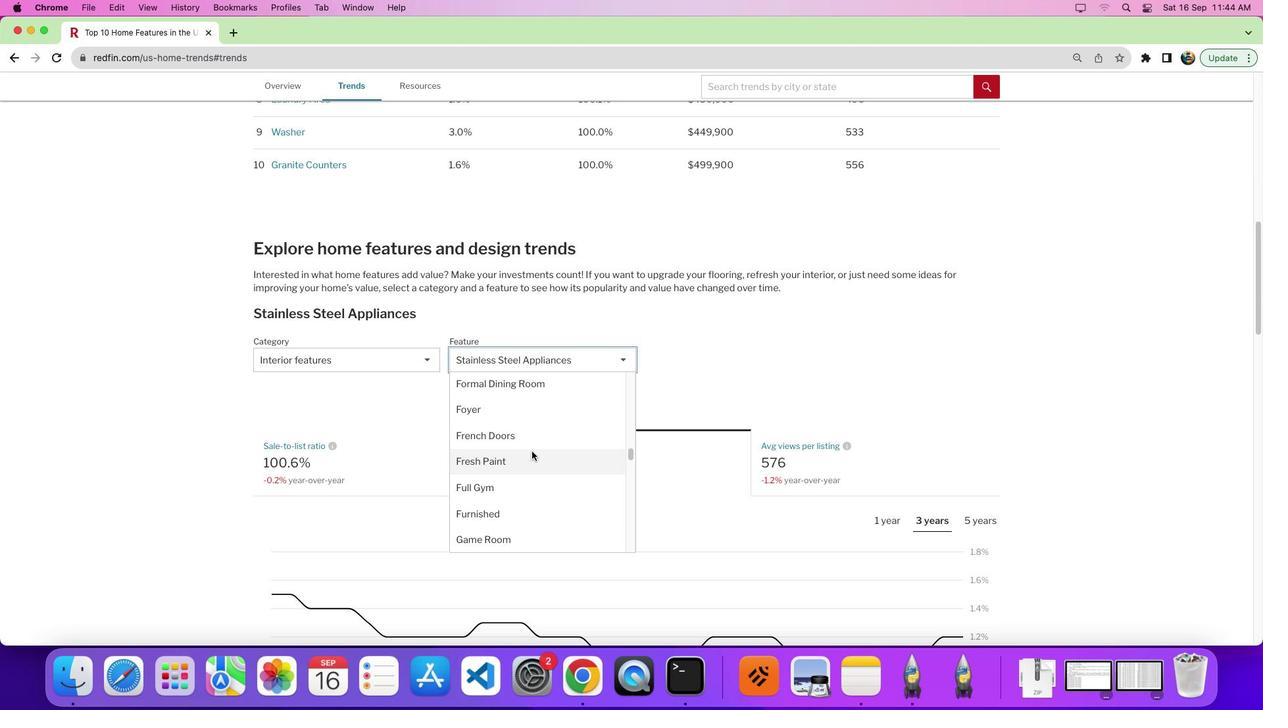 
Action: Mouse scrolled (532, 451) with delta (0, 0)
Screenshot: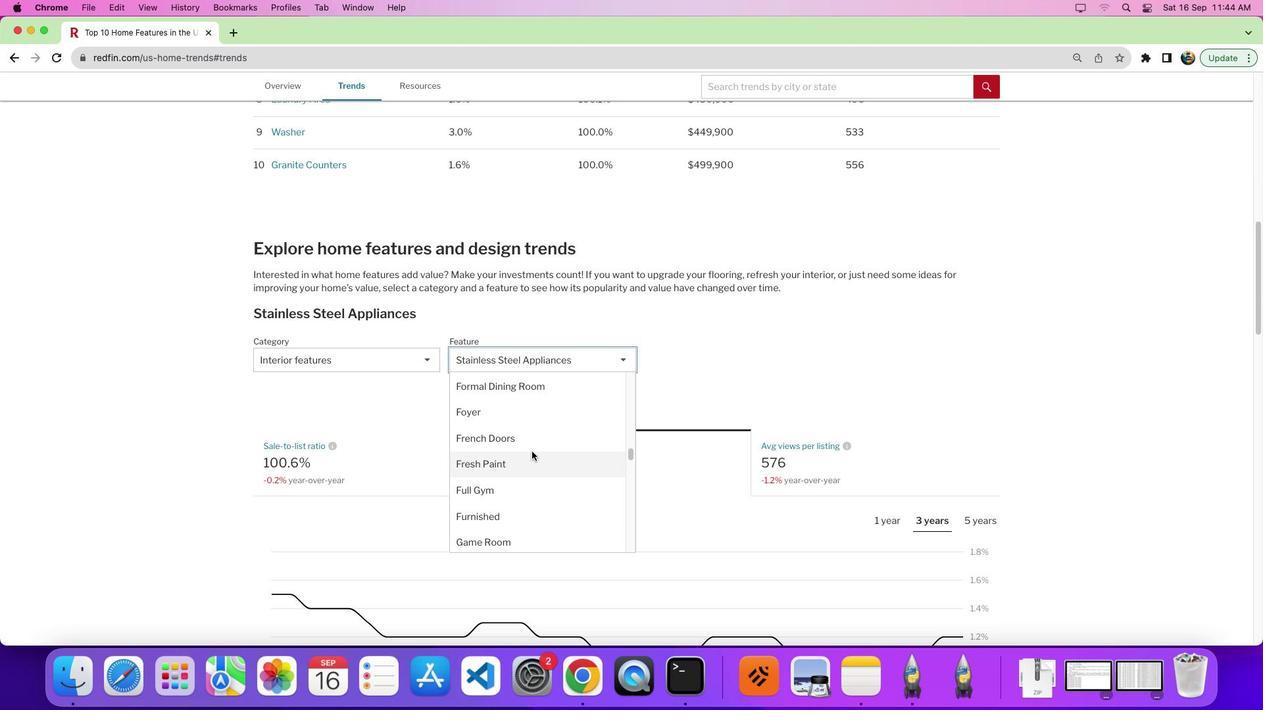
Action: Mouse moved to (532, 395)
Screenshot: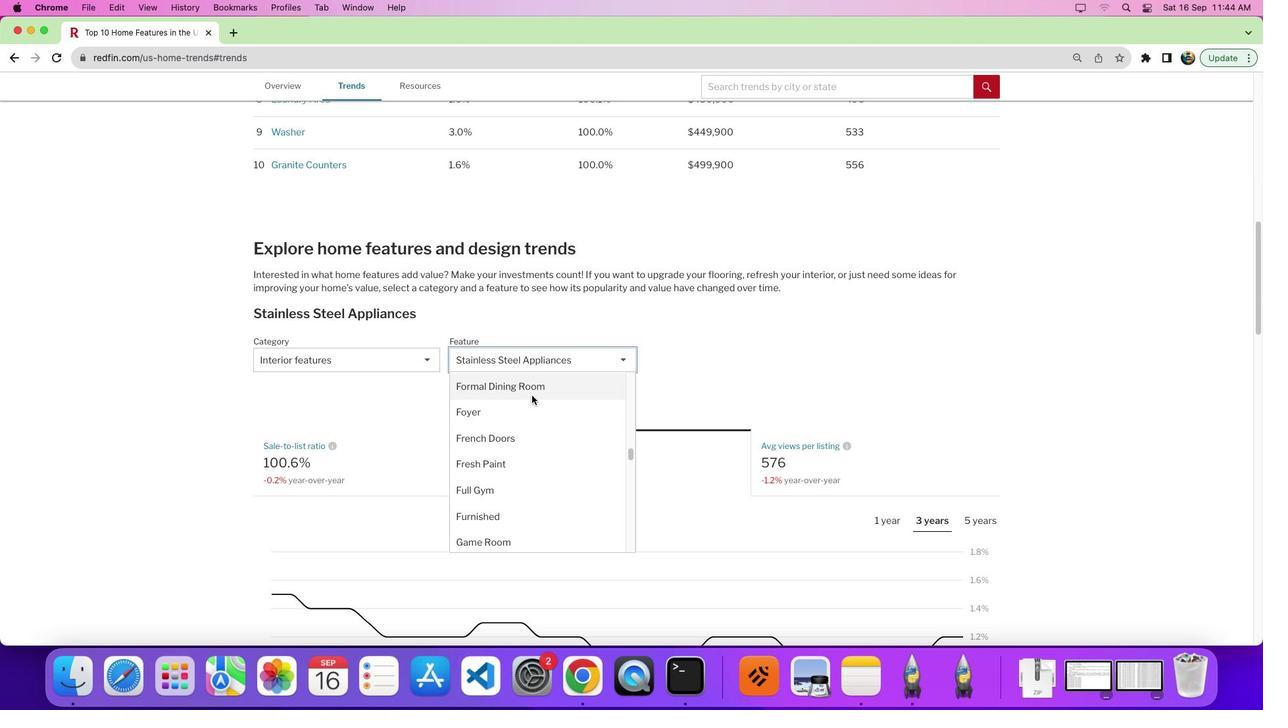 
Action: Mouse scrolled (532, 395) with delta (0, 0)
Screenshot: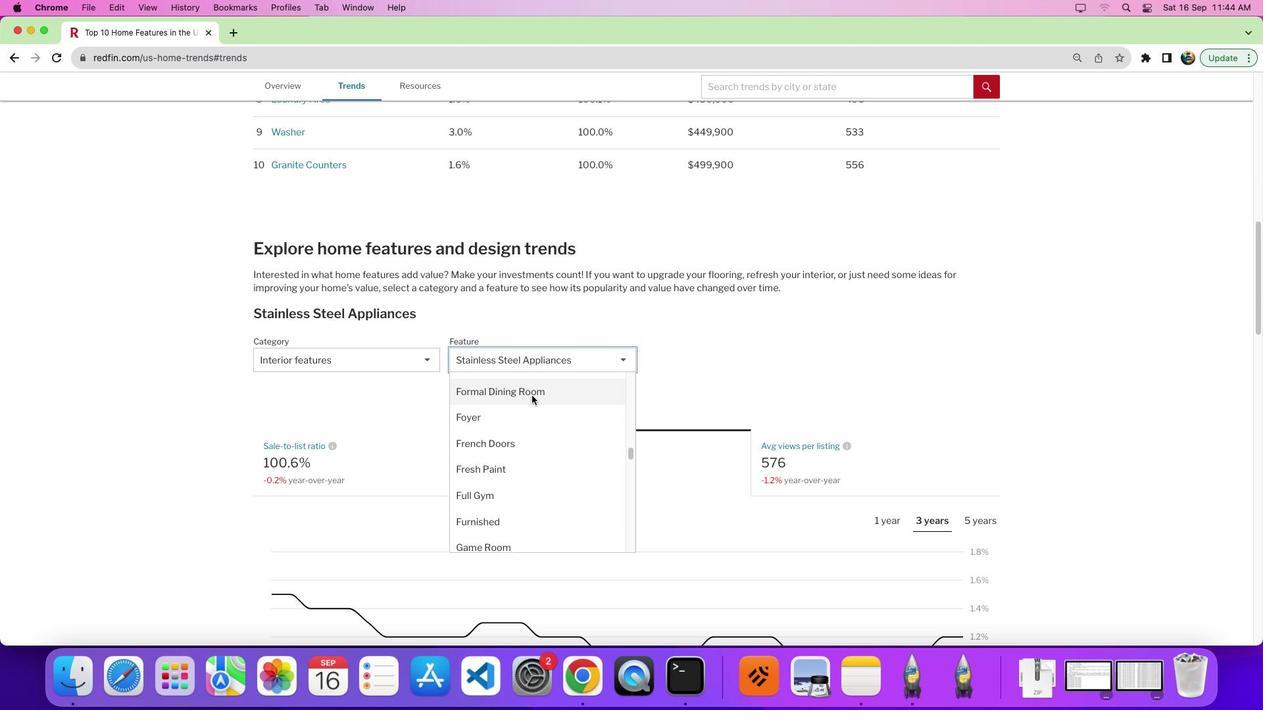 
Action: Mouse scrolled (532, 395) with delta (0, 0)
Screenshot: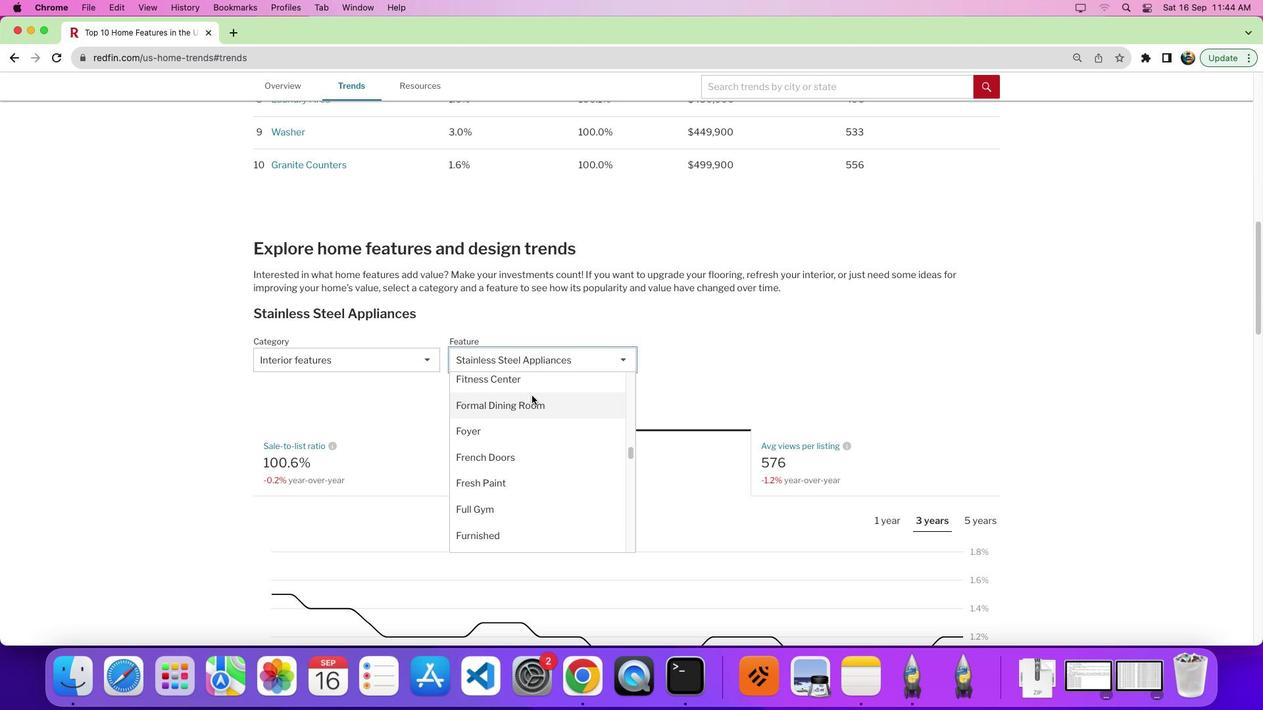 
Action: Mouse scrolled (532, 395) with delta (0, 0)
Screenshot: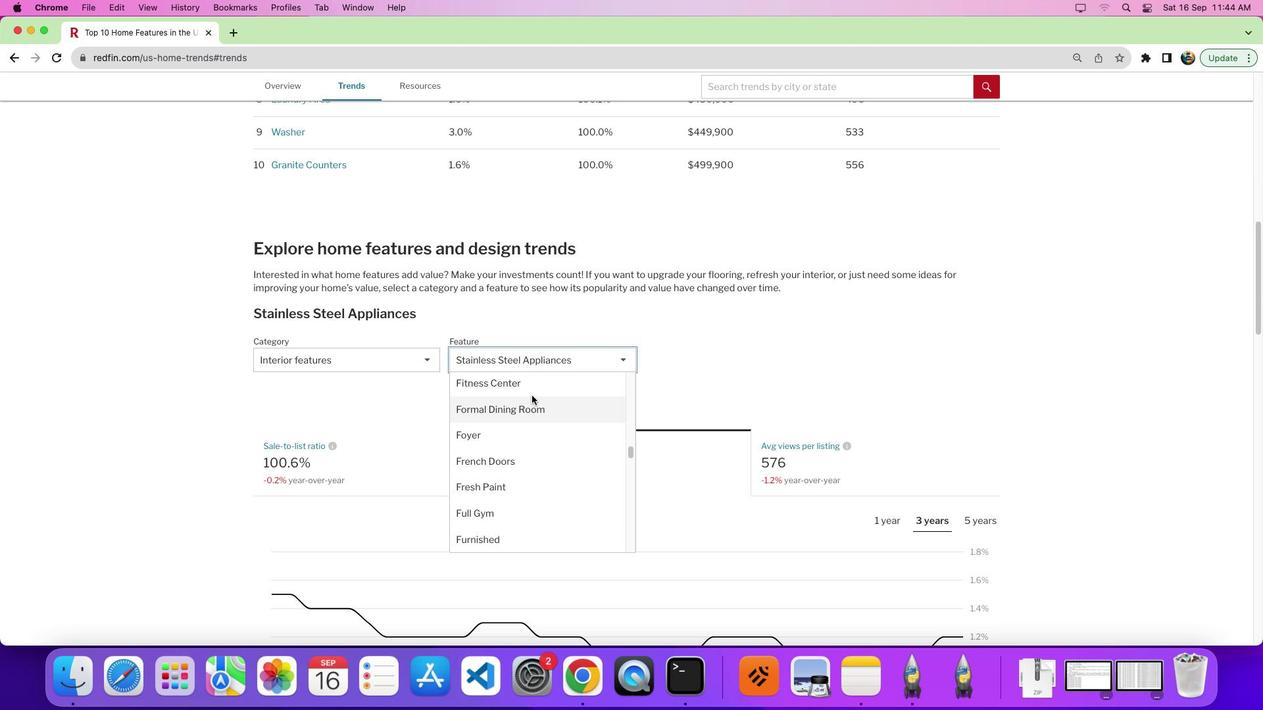 
Action: Mouse scrolled (532, 395) with delta (0, 0)
Screenshot: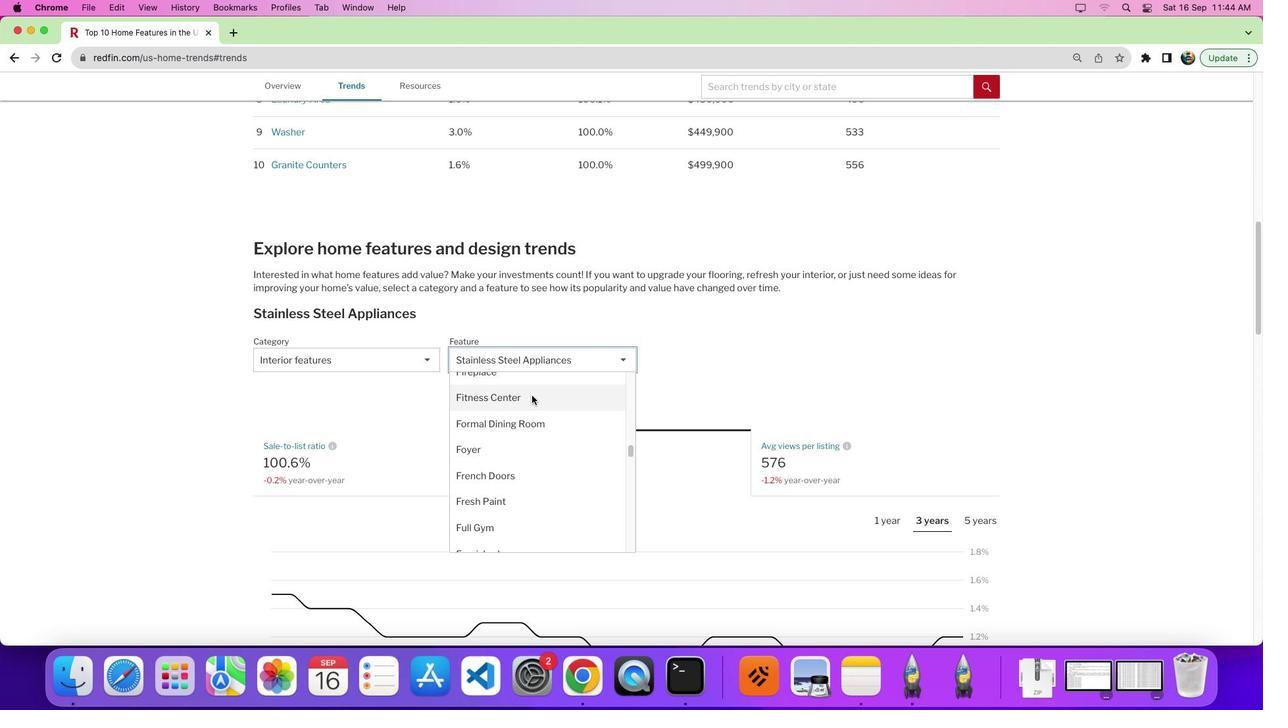 
Action: Mouse scrolled (532, 395) with delta (0, 0)
Screenshot: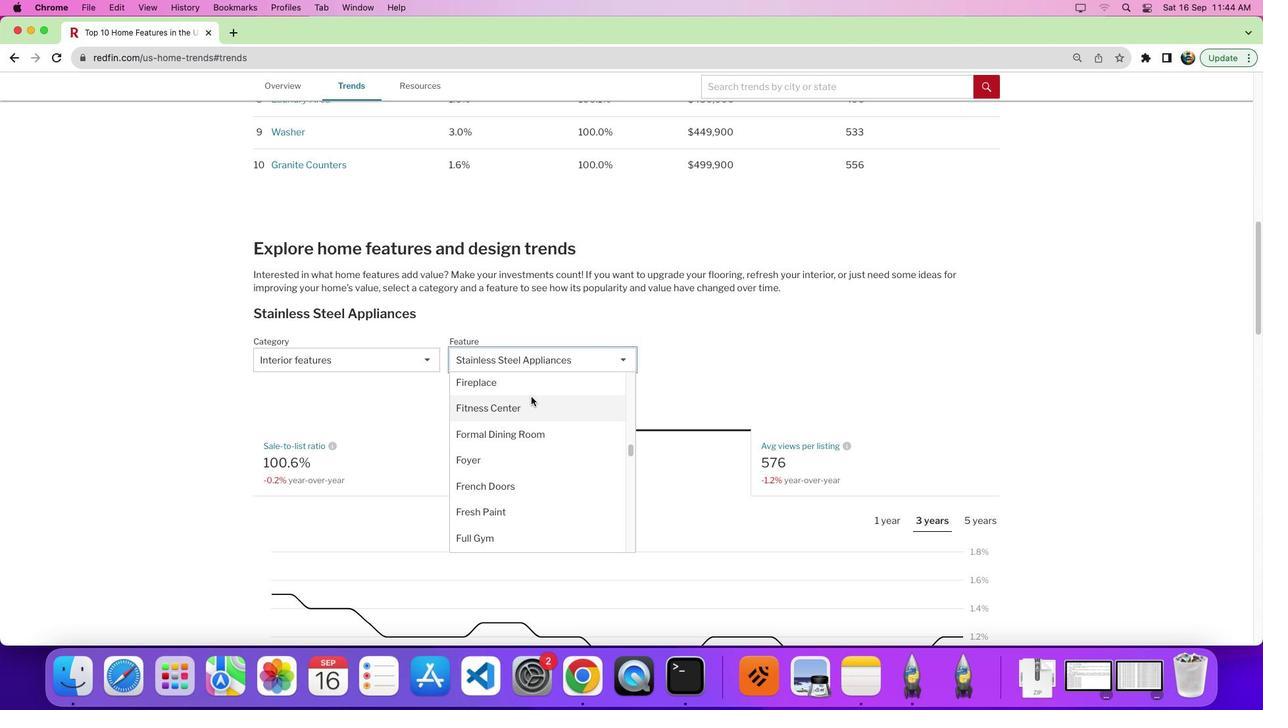 
Action: Mouse moved to (544, 401)
Screenshot: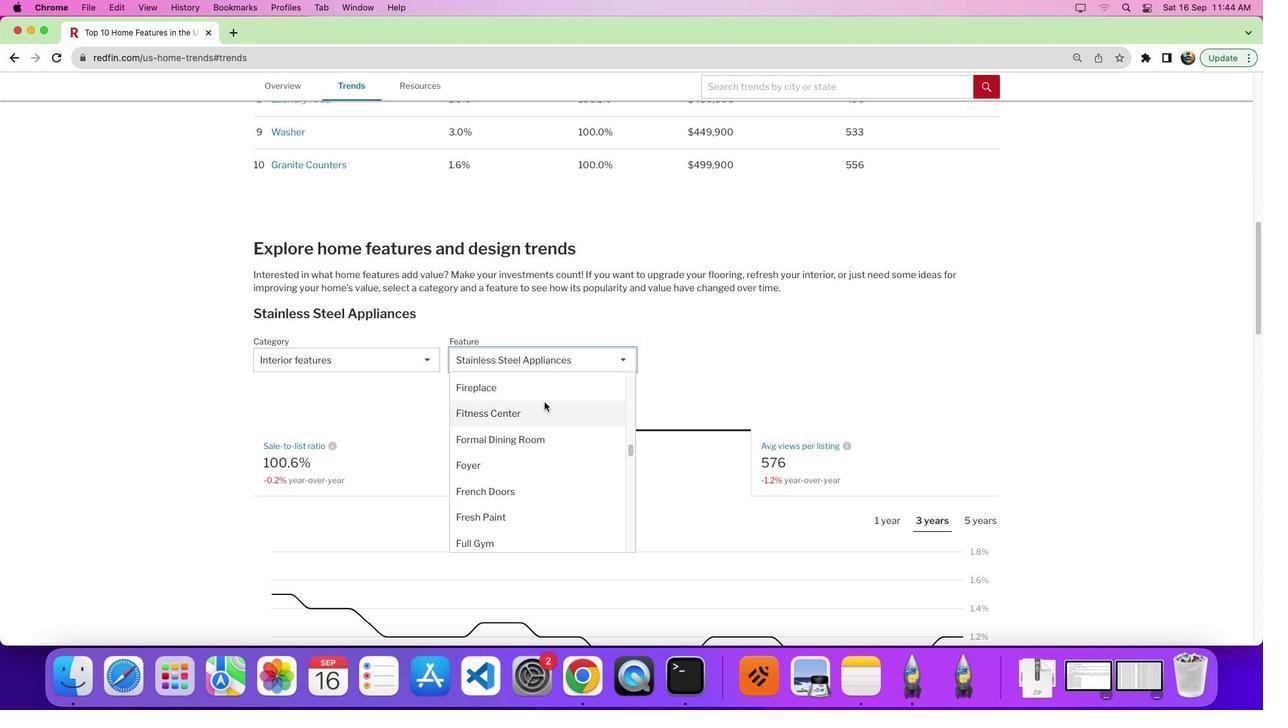 
Action: Mouse scrolled (544, 401) with delta (0, 0)
Screenshot: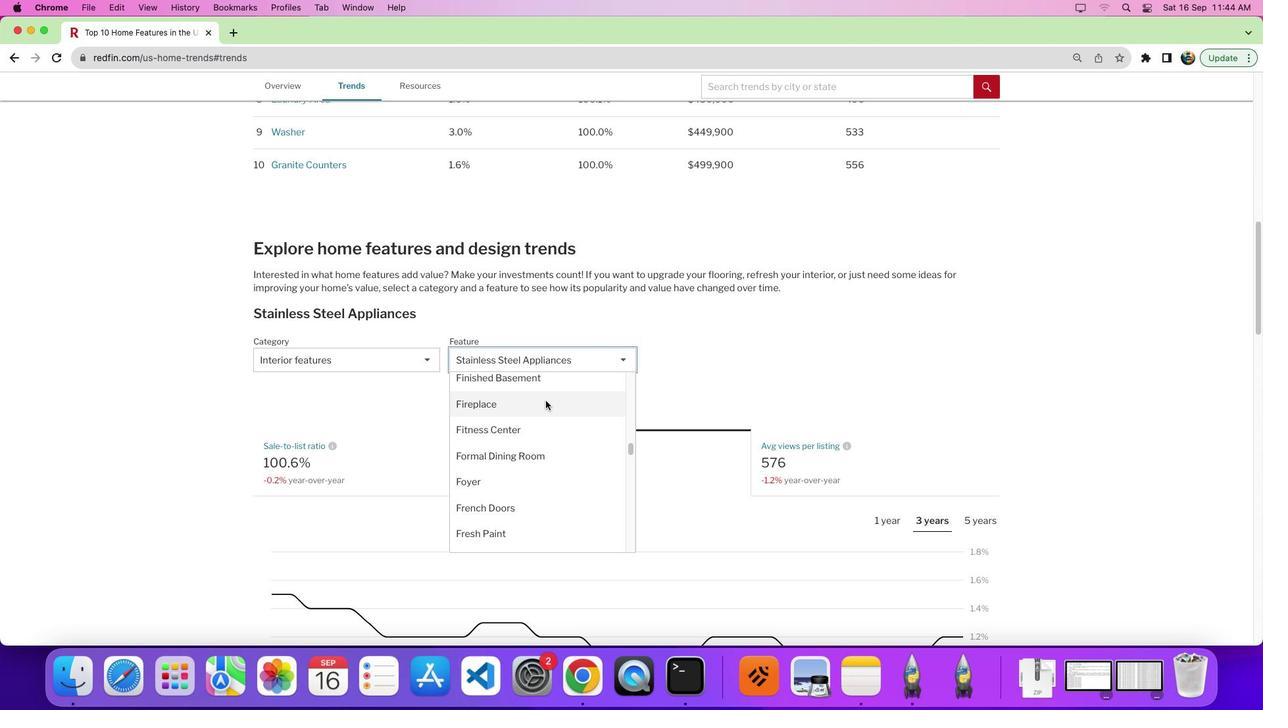 
Action: Mouse scrolled (544, 401) with delta (0, 0)
Screenshot: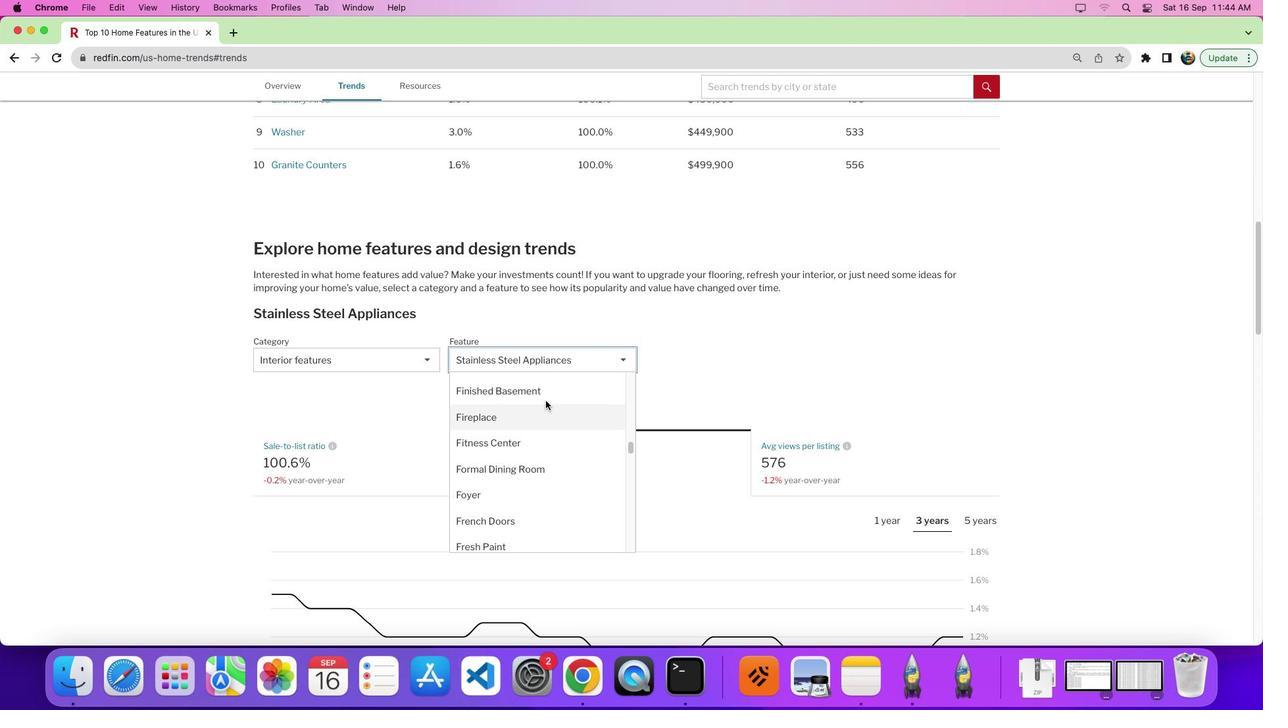 
Action: Mouse moved to (546, 400)
Screenshot: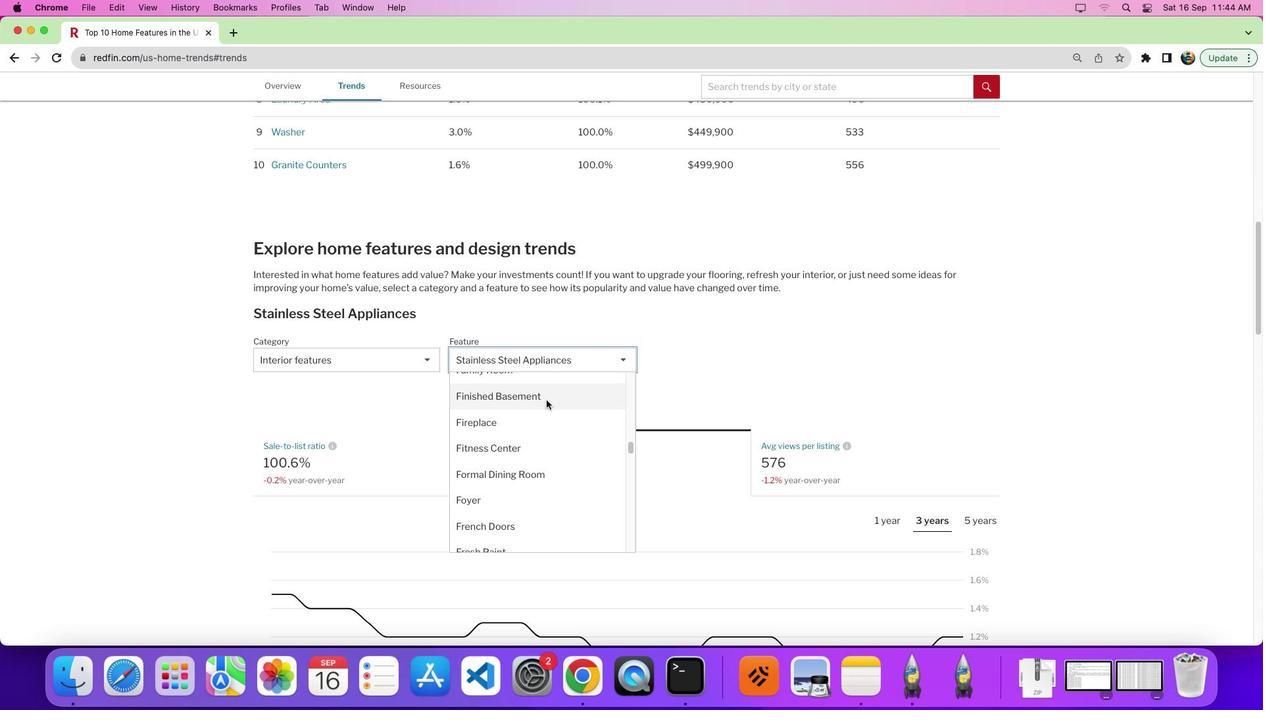 
Action: Mouse scrolled (546, 400) with delta (0, 0)
Screenshot: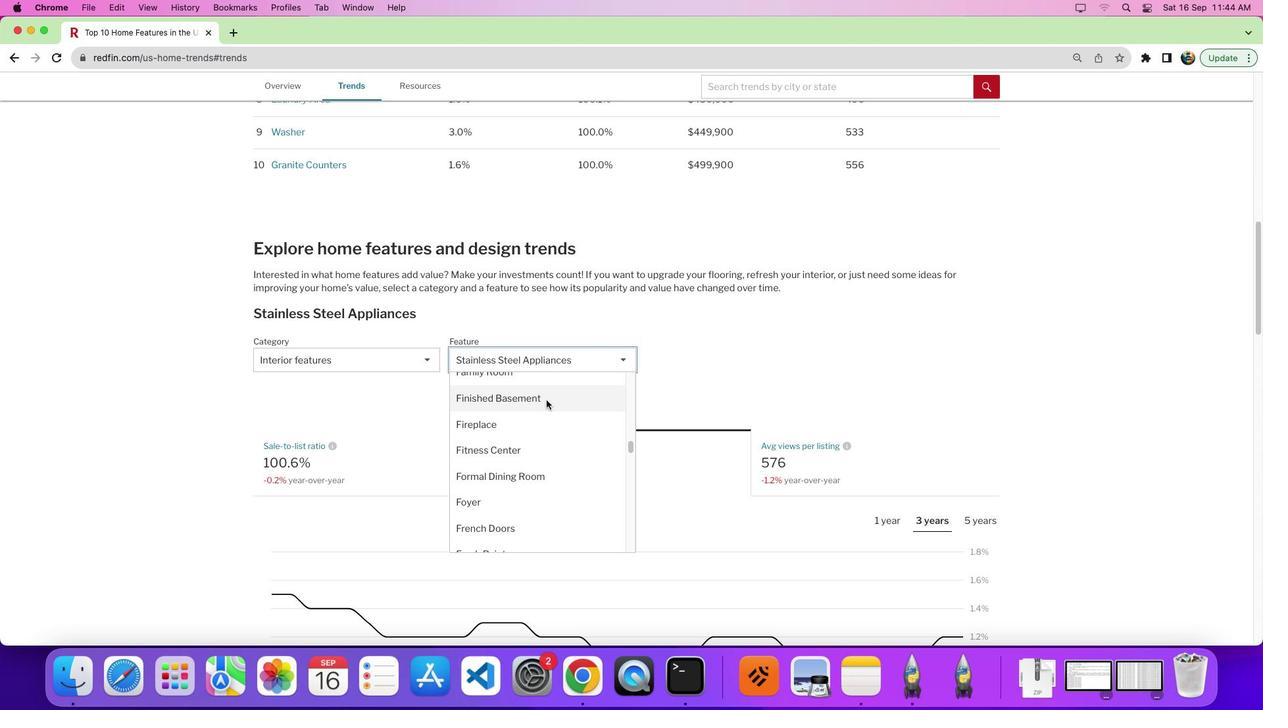 
Action: Mouse pressed left at (546, 400)
Screenshot: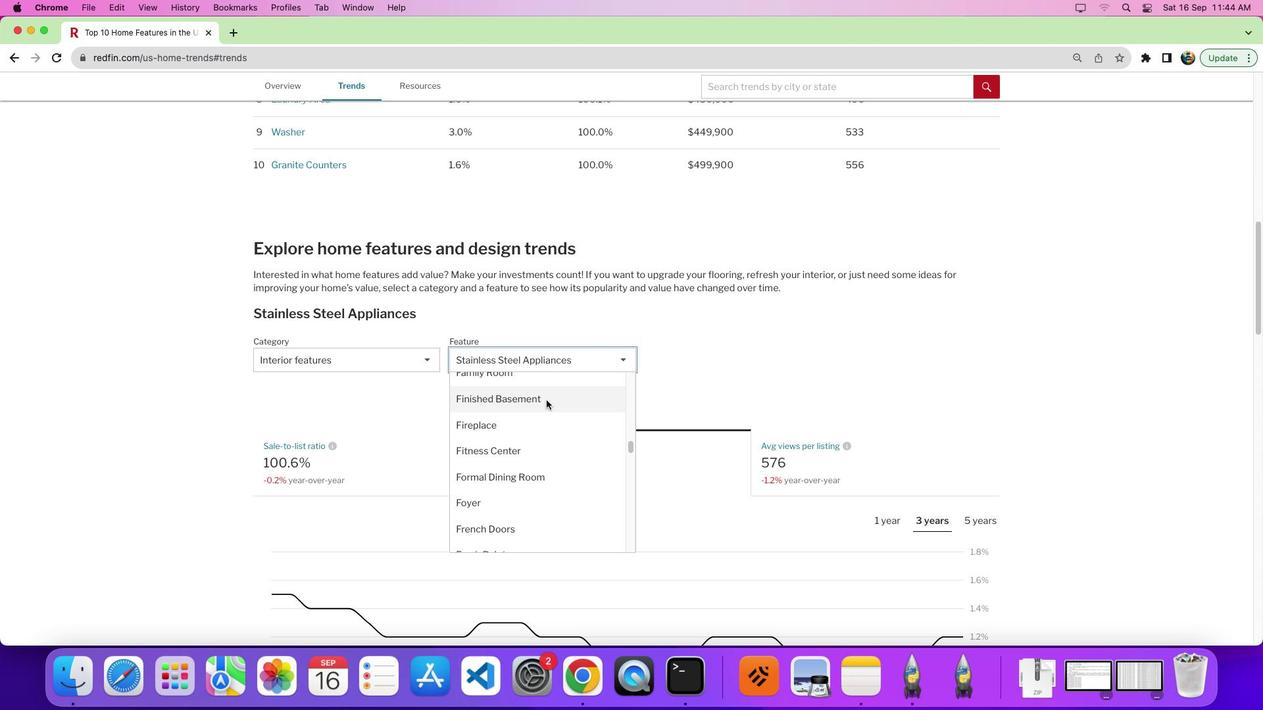 
Action: Mouse moved to (628, 398)
Screenshot: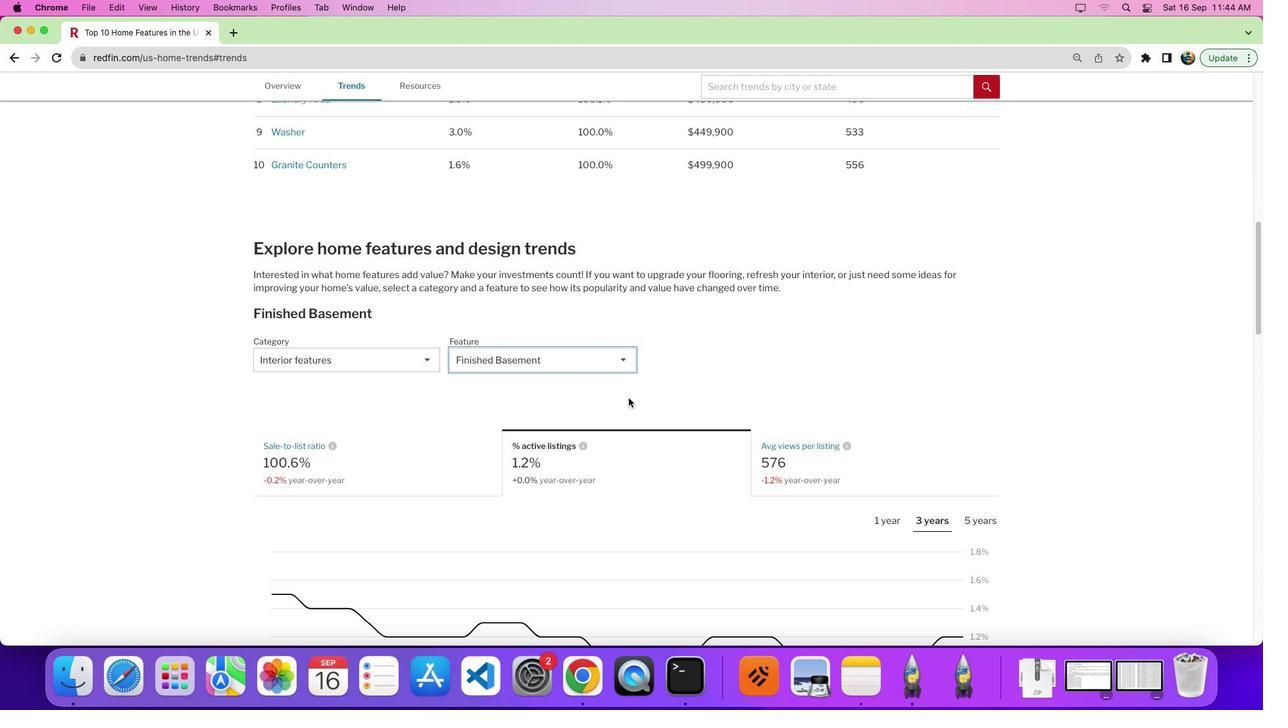 
Action: Mouse scrolled (628, 398) with delta (0, 0)
Screenshot: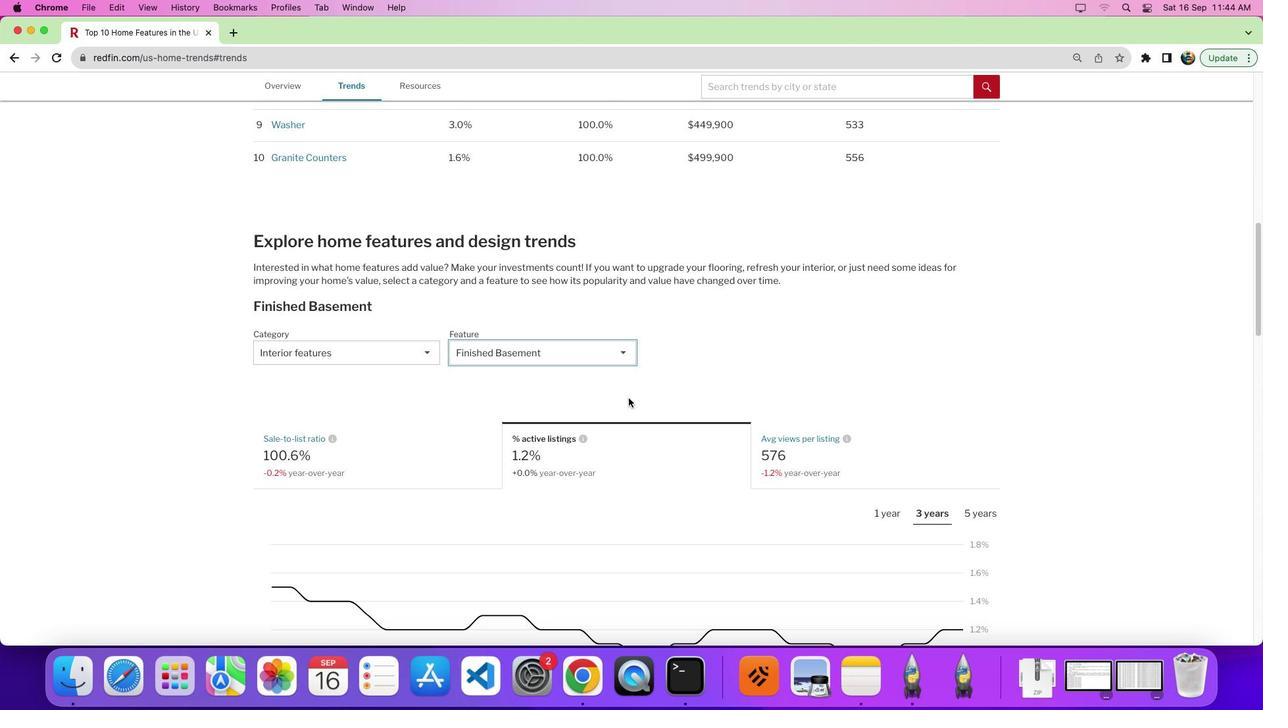 
Action: Mouse scrolled (628, 398) with delta (0, 0)
Screenshot: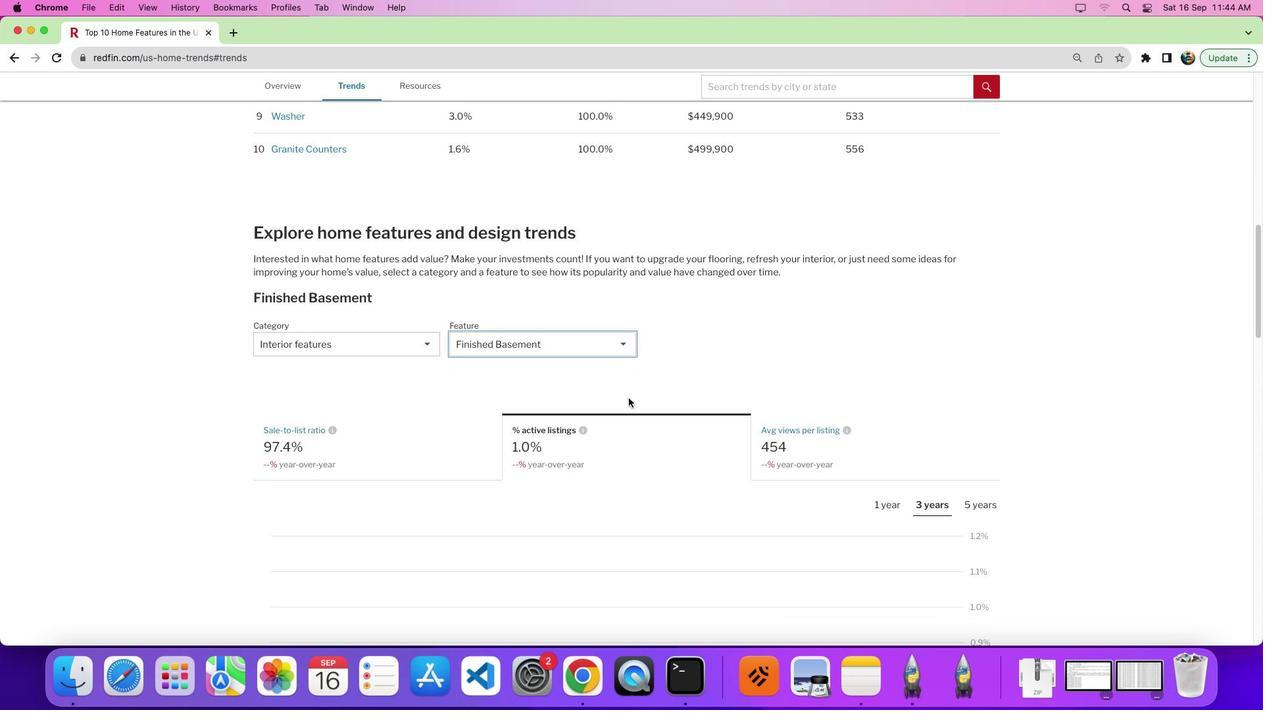 
Action: Mouse scrolled (628, 398) with delta (0, 0)
Screenshot: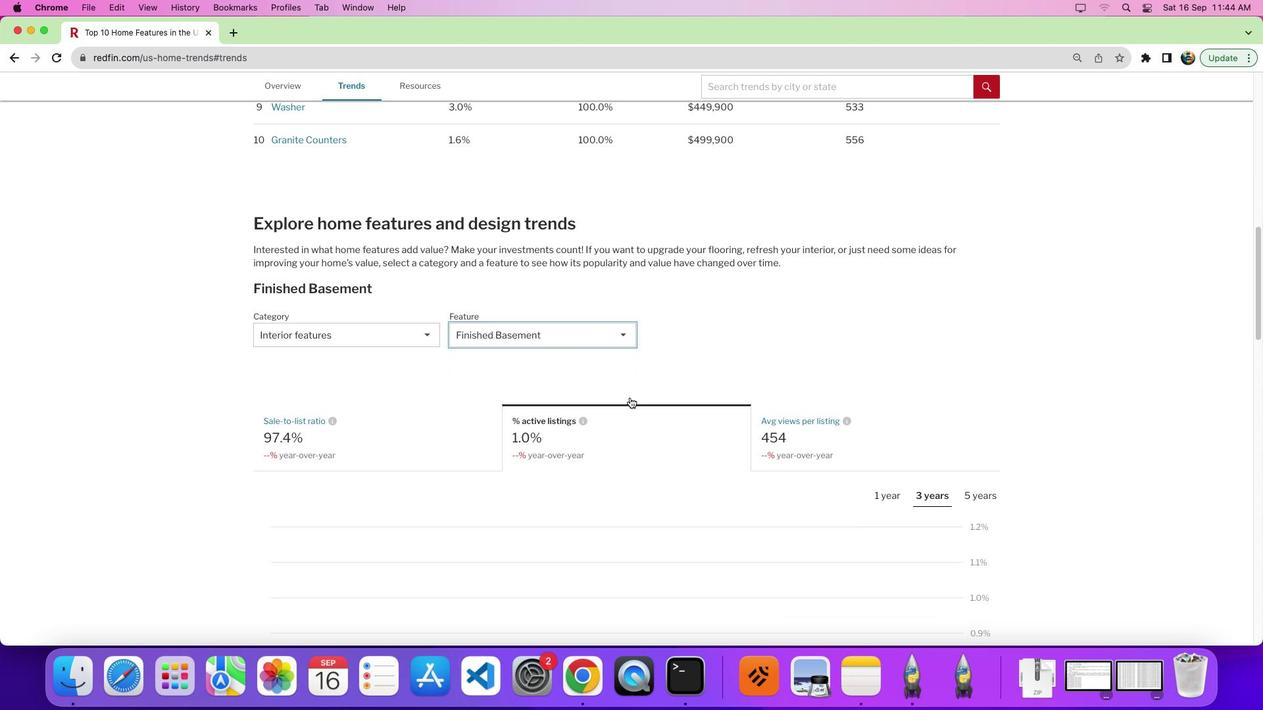 
Action: Mouse scrolled (628, 398) with delta (0, 0)
Screenshot: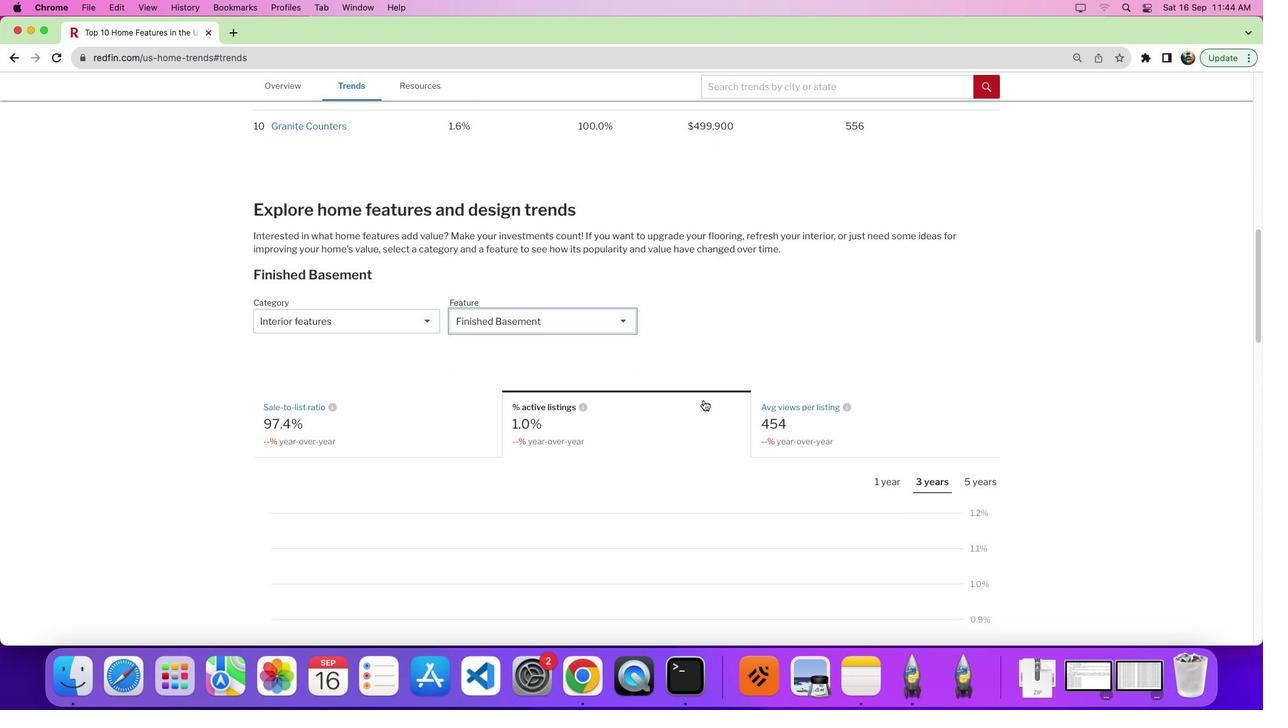 
Action: Mouse moved to (805, 426)
Screenshot: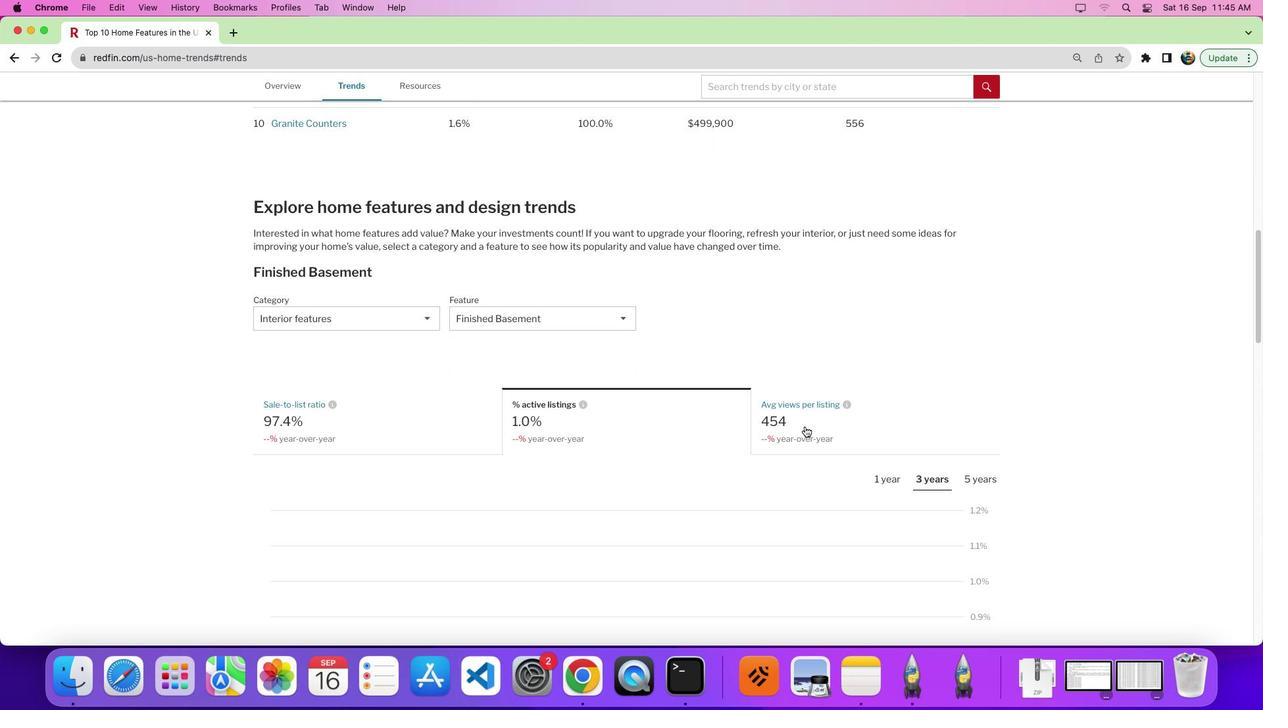 
Action: Mouse pressed left at (805, 426)
Screenshot: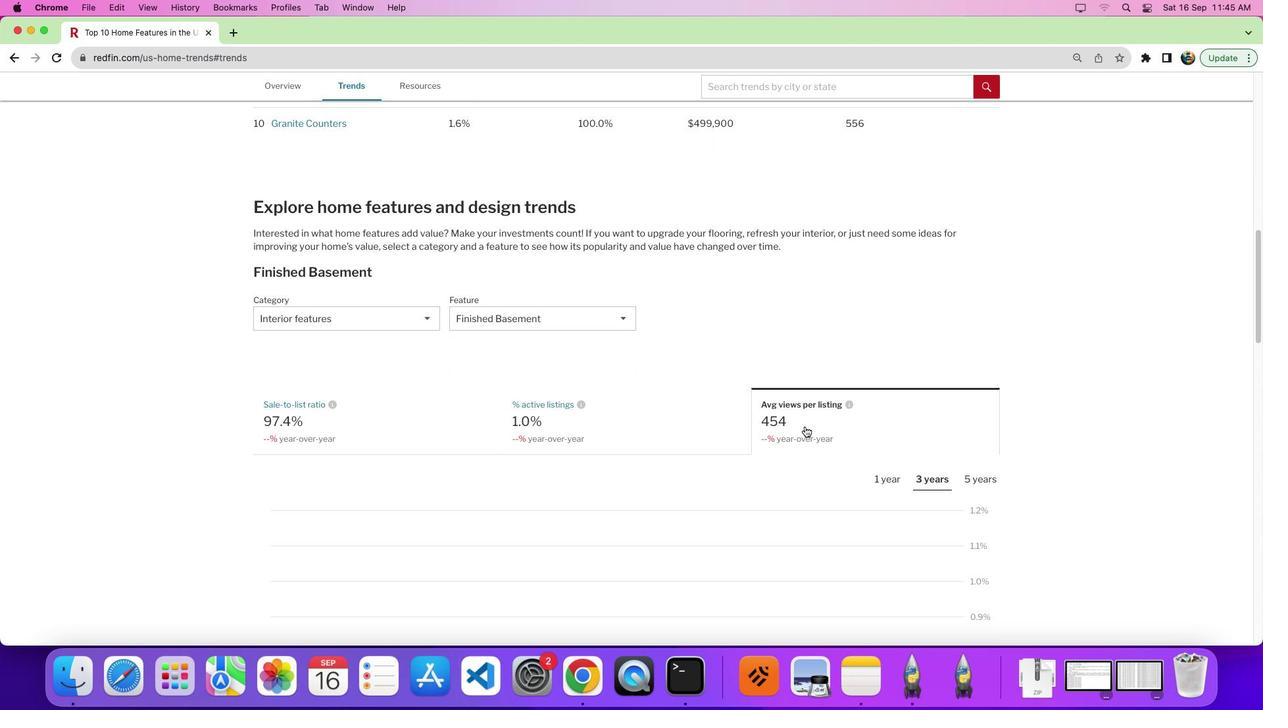 
Action: Mouse moved to (803, 426)
Screenshot: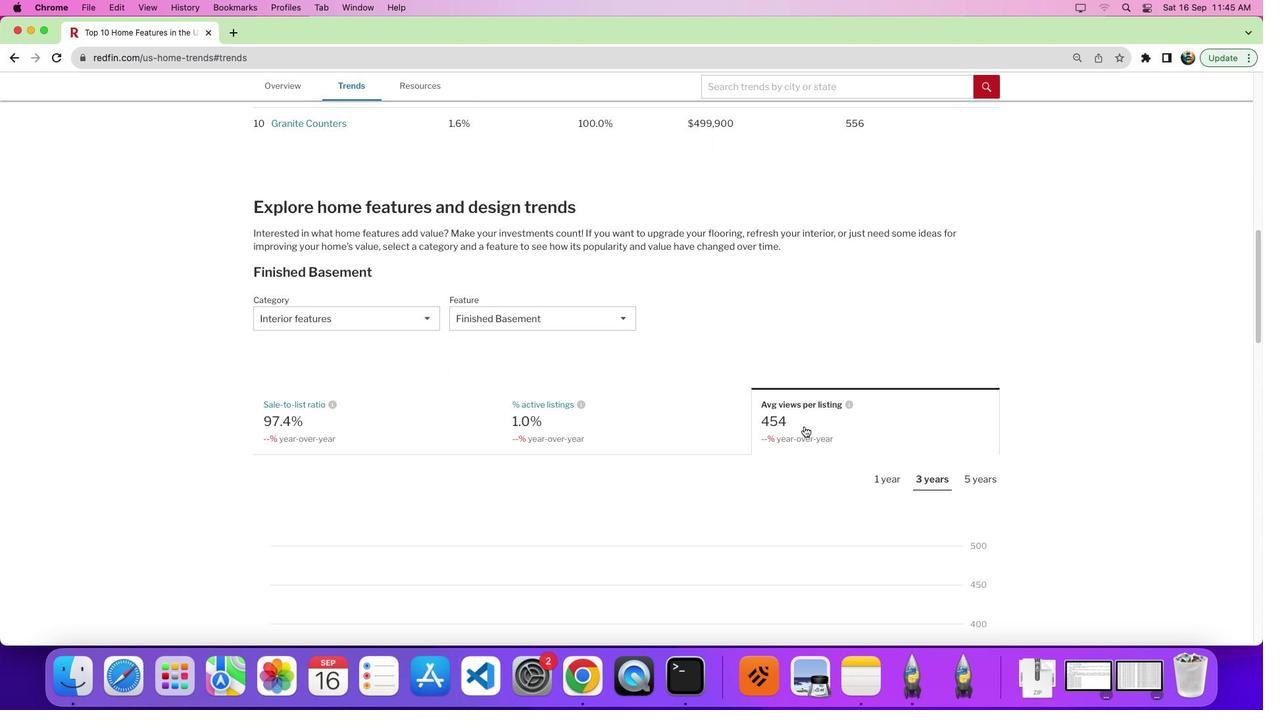
Action: Mouse scrolled (803, 426) with delta (0, 0)
Screenshot: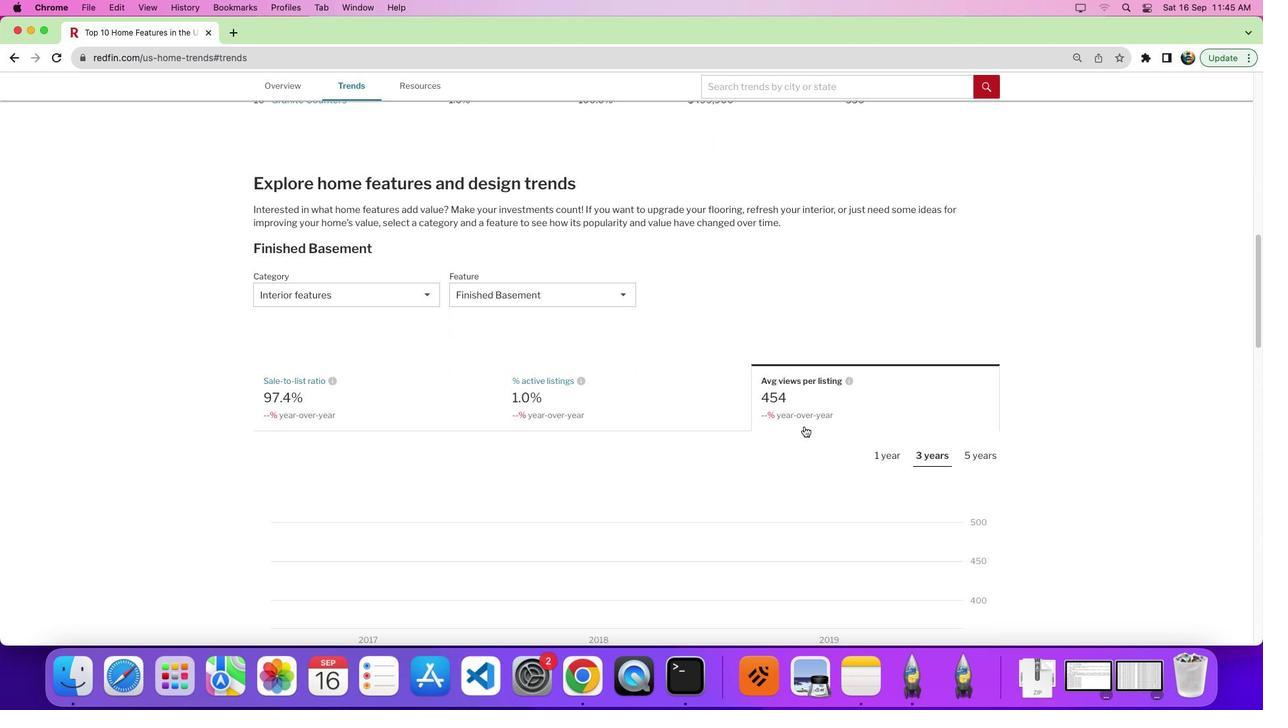 
Action: Mouse scrolled (803, 426) with delta (0, 0)
Screenshot: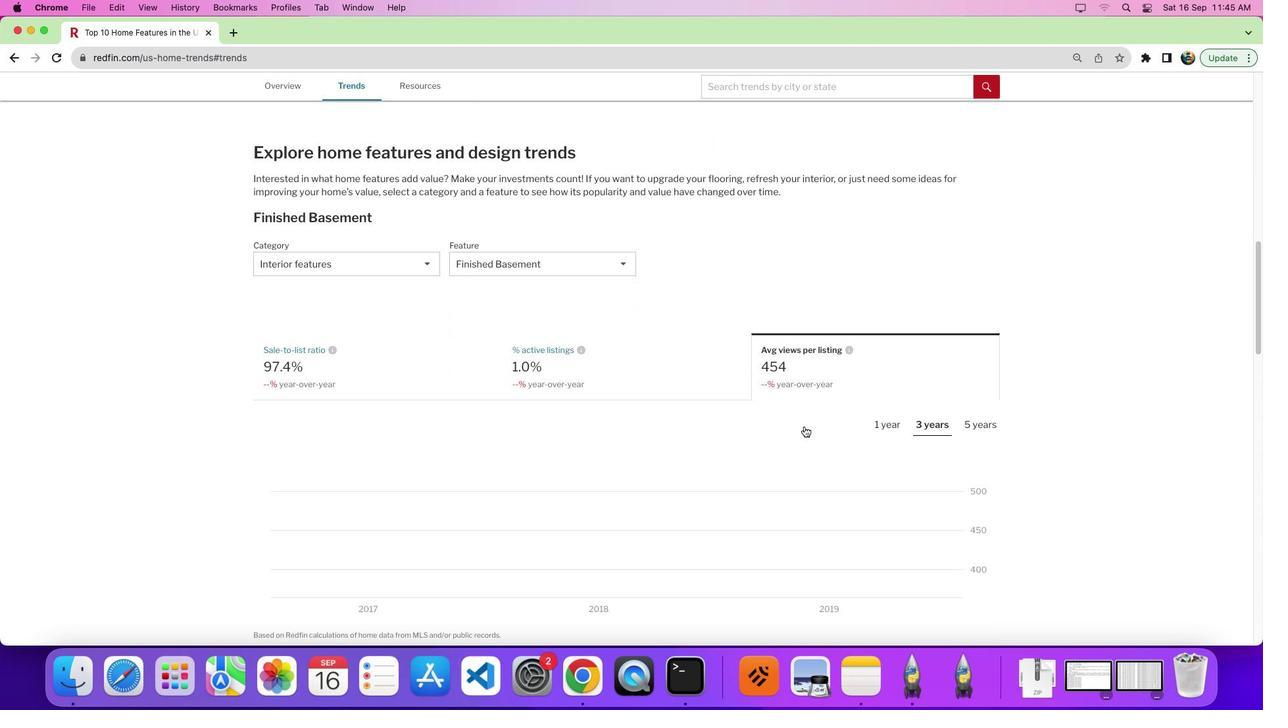 
Action: Mouse scrolled (803, 426) with delta (0, -1)
Screenshot: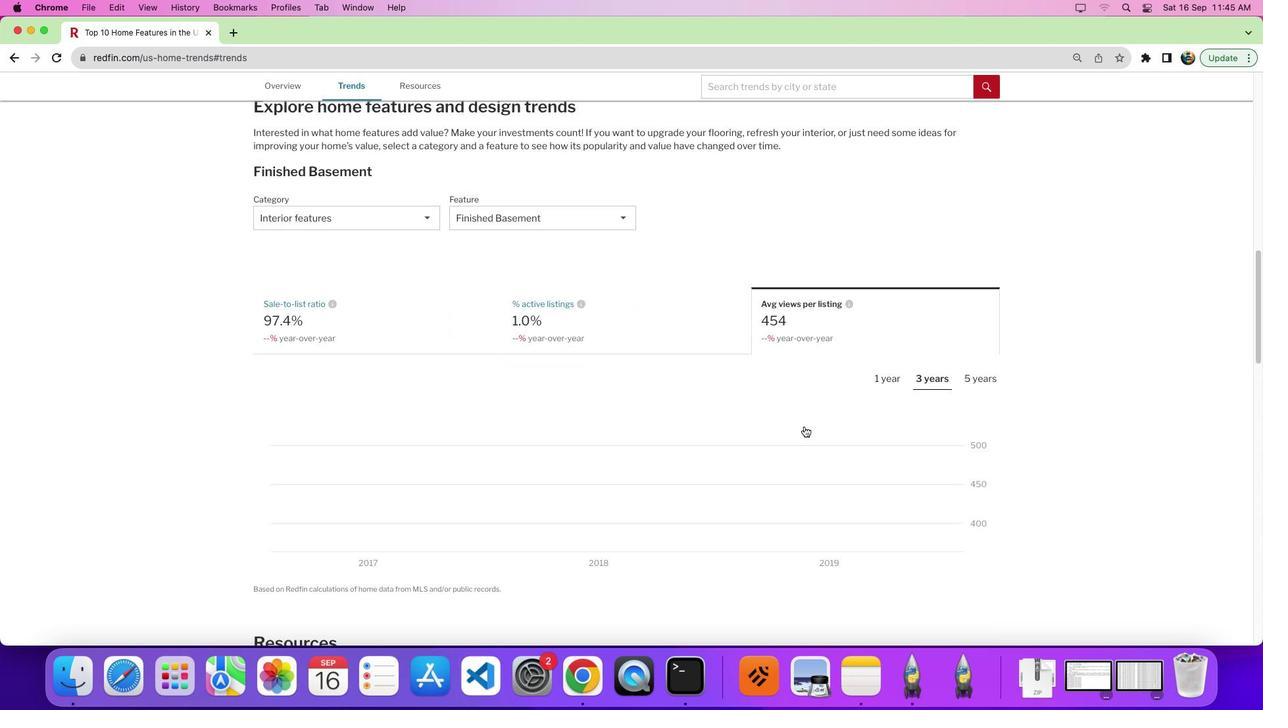 
Action: Mouse moved to (878, 371)
Screenshot: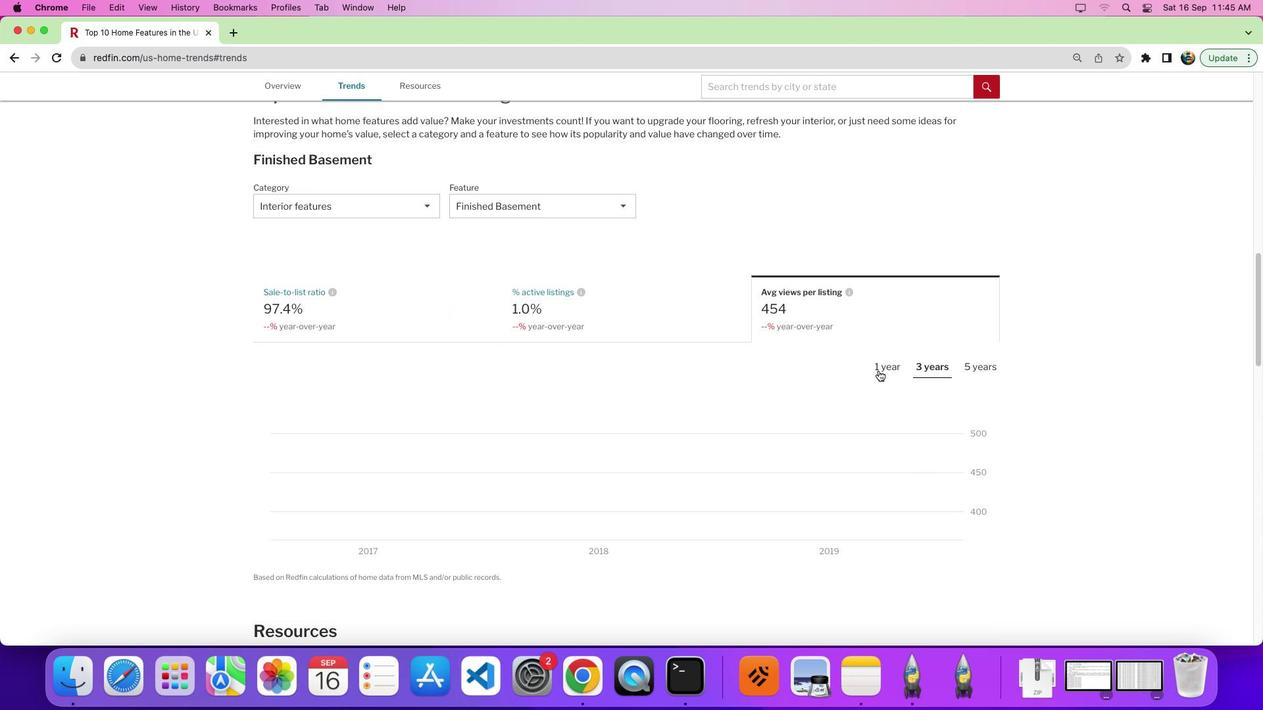 
Action: Mouse pressed left at (878, 371)
Screenshot: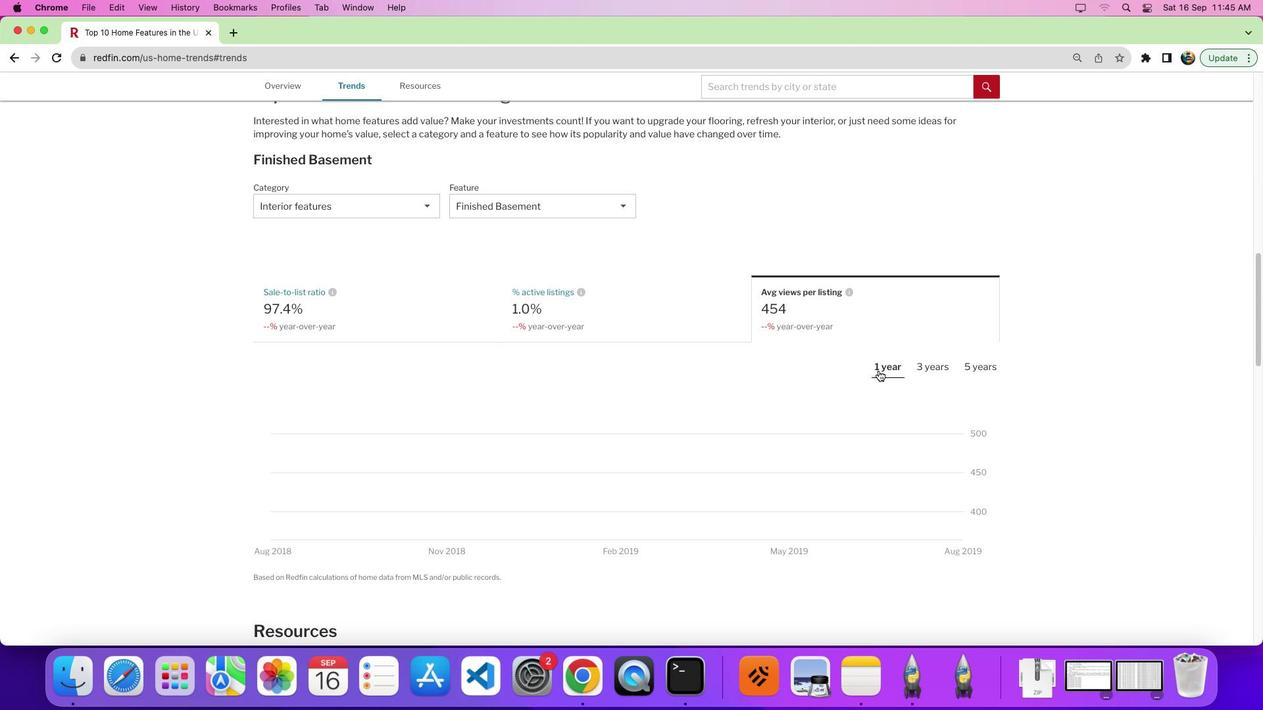 
Action: Mouse scrolled (878, 371) with delta (0, 0)
Screenshot: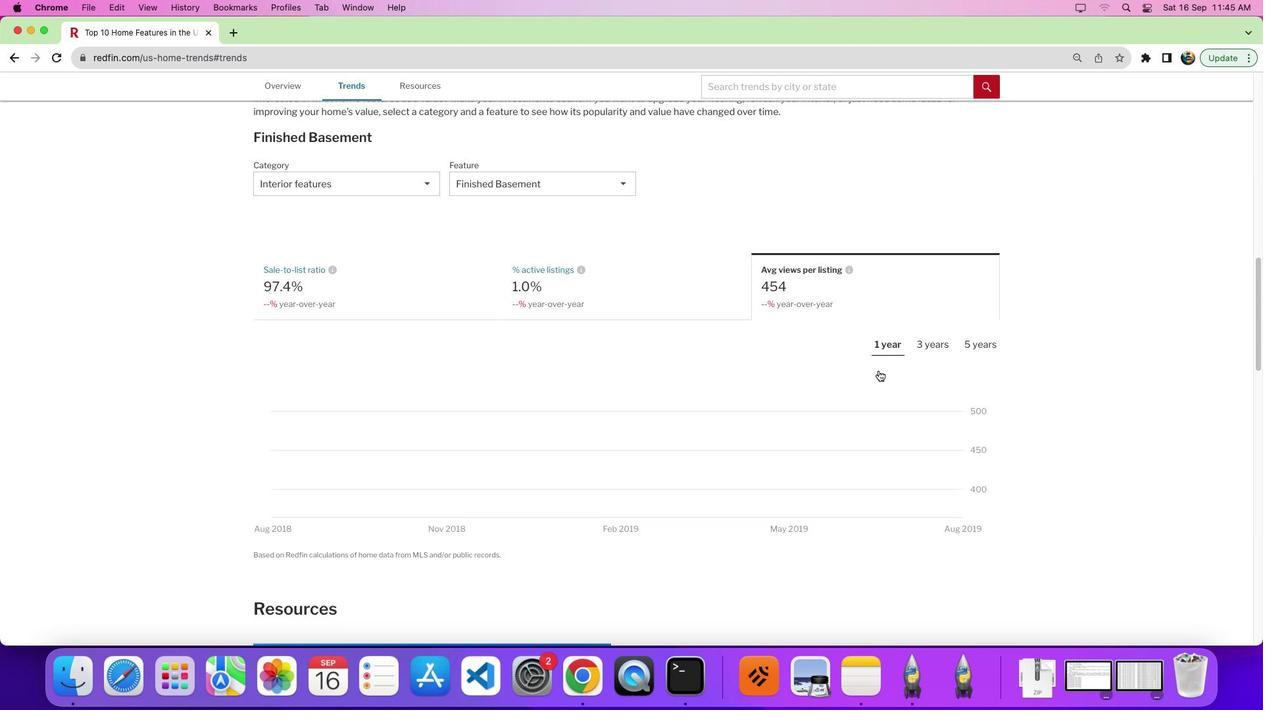 
Action: Mouse scrolled (878, 371) with delta (0, 0)
Screenshot: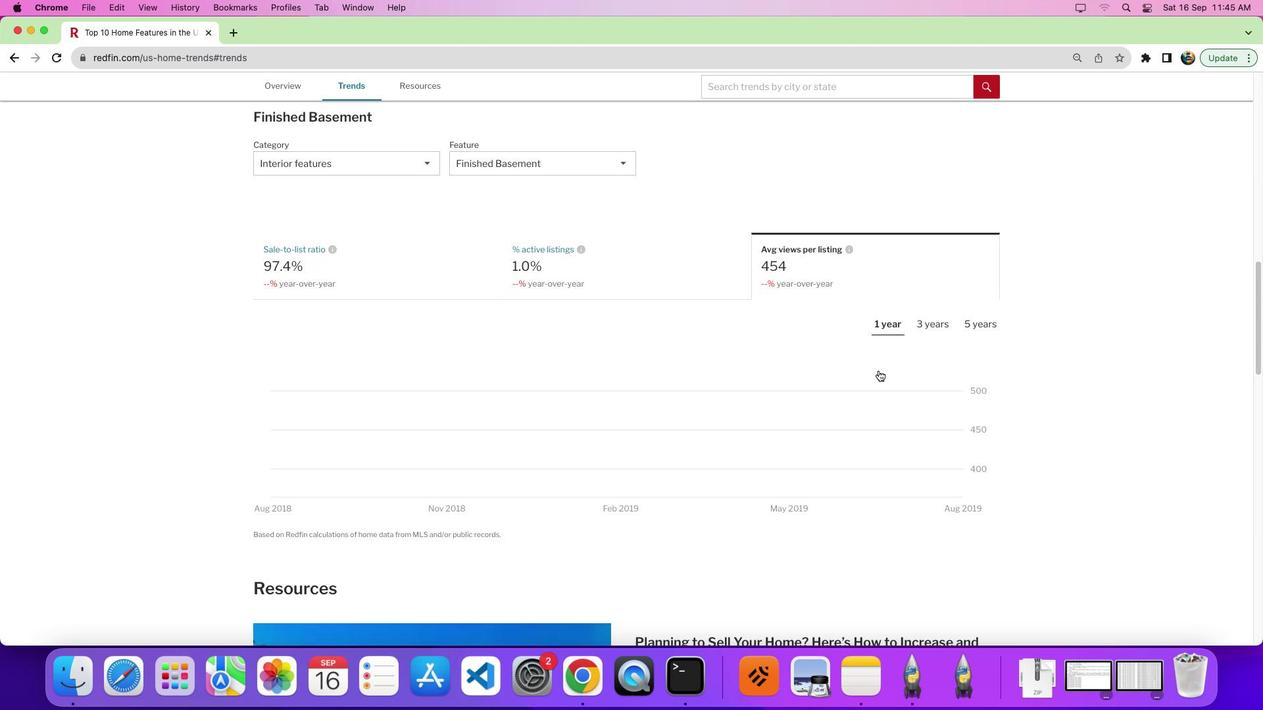 
Action: Mouse scrolled (878, 371) with delta (0, -1)
Screenshot: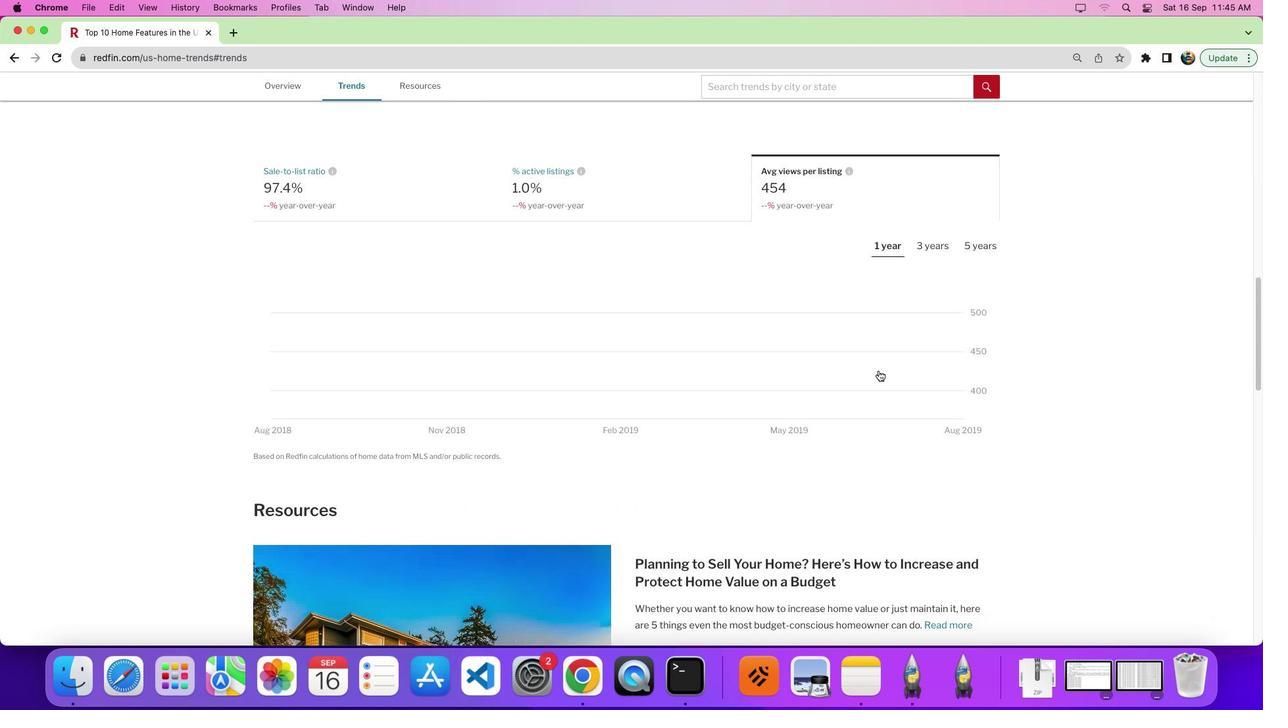 
Action: Mouse moved to (729, 386)
Screenshot: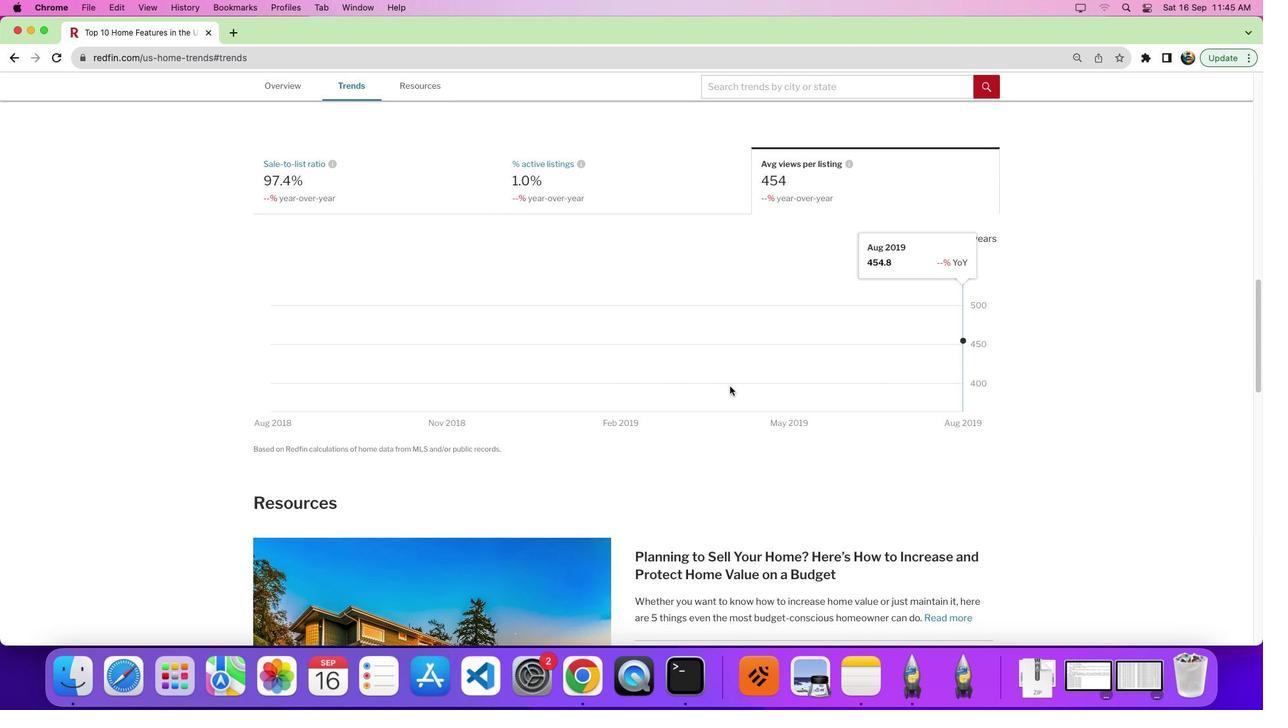 
